 Task: Search one way flight ticket for 4 adults, 1 infant in seat and 1 infant on lap in premium economy from Anchorage: Merrill Field to New Bern: Coastal Carolina Regional Airport (was Craven County Regional) on 5-4-2023. Choice of flights is Sun country airlines. Number of bags: 5 checked bags. Price is upto 20000. Outbound departure time preference is 13:15.
Action: Mouse moved to (292, 253)
Screenshot: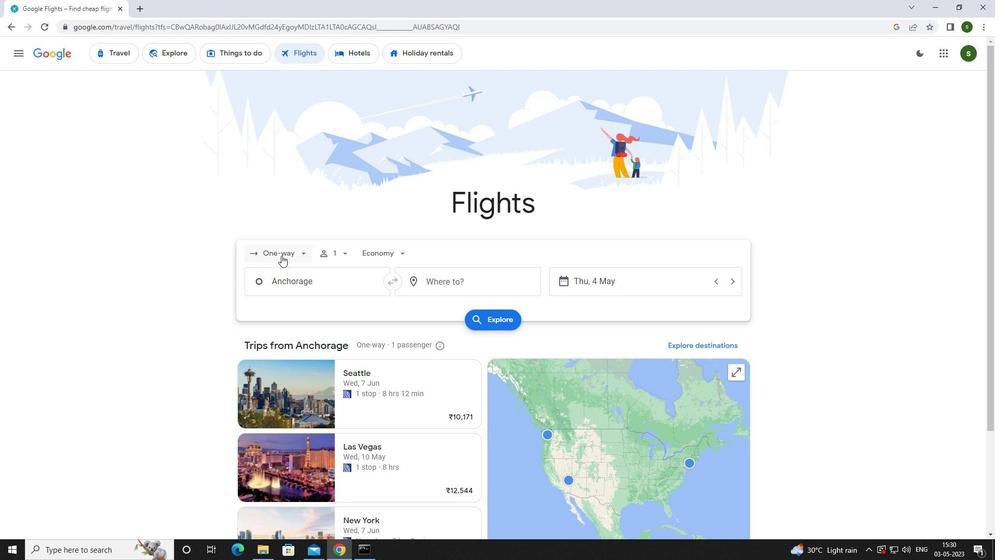 
Action: Mouse pressed left at (292, 253)
Screenshot: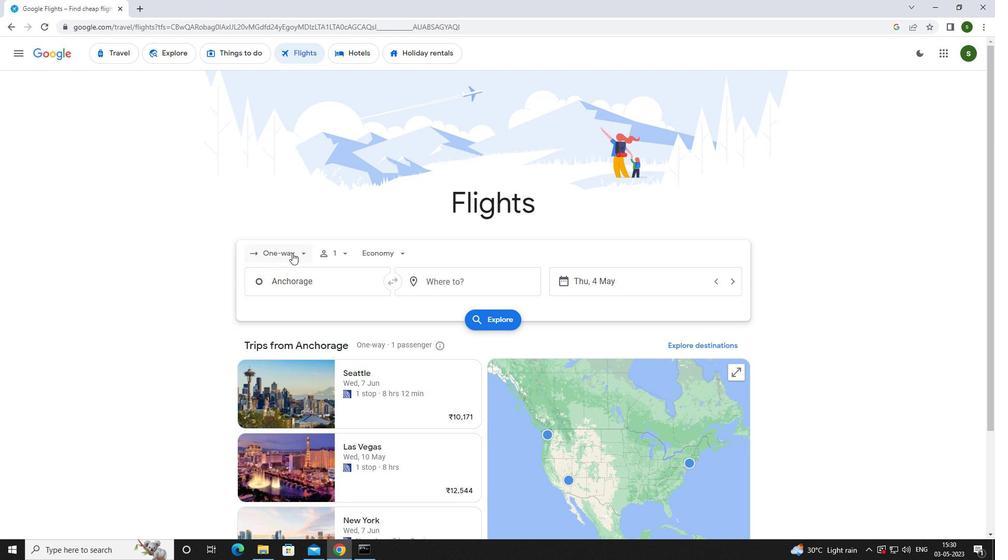 
Action: Mouse moved to (300, 252)
Screenshot: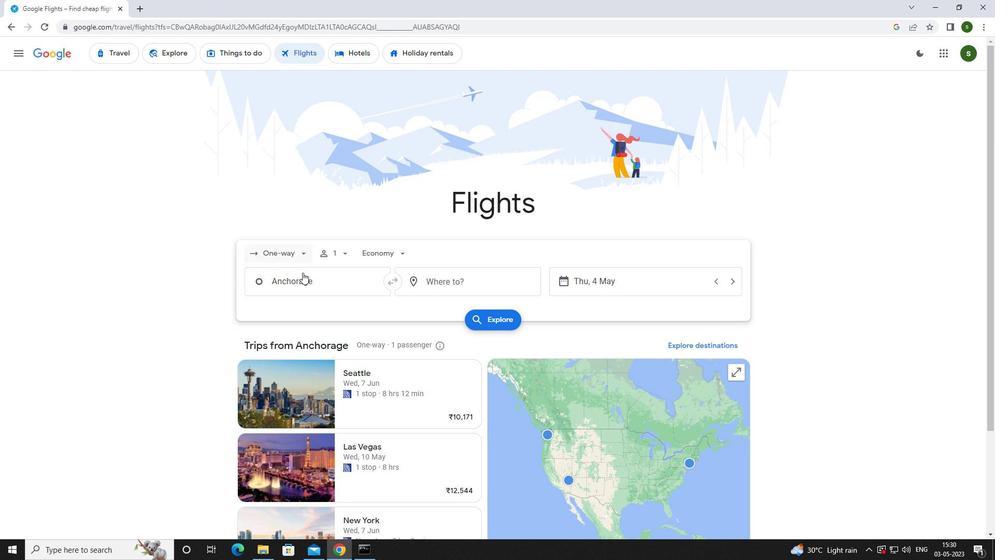 
Action: Mouse pressed left at (300, 252)
Screenshot: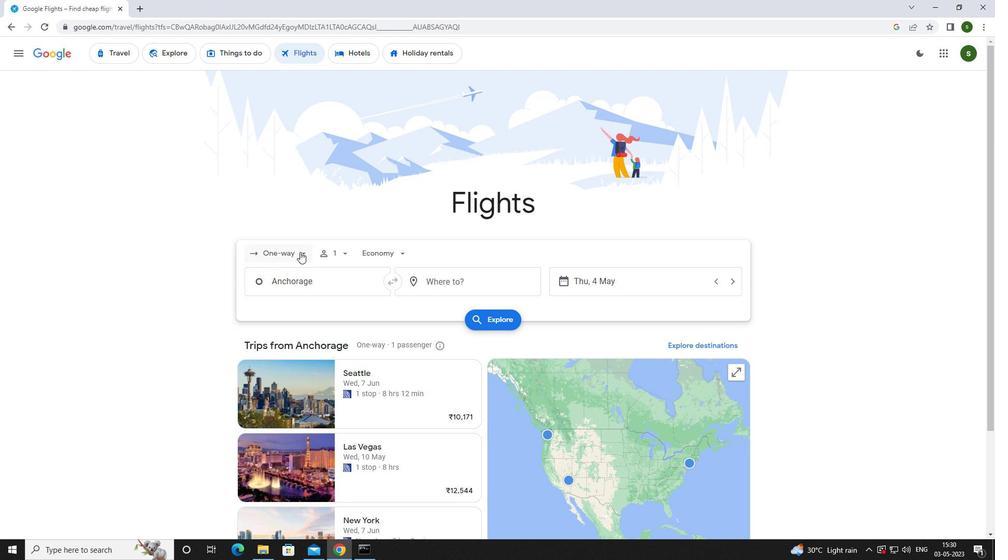 
Action: Mouse pressed left at (300, 252)
Screenshot: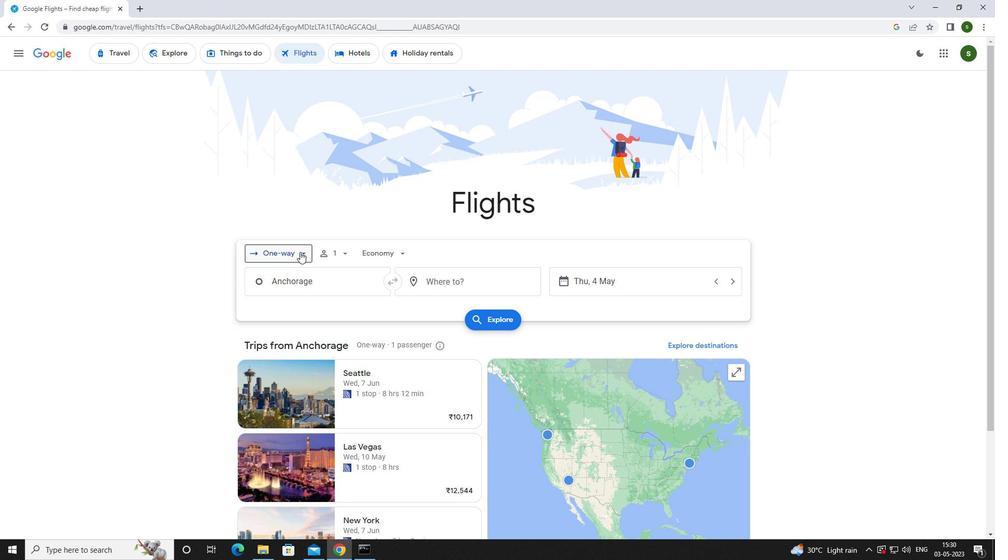 
Action: Mouse moved to (305, 299)
Screenshot: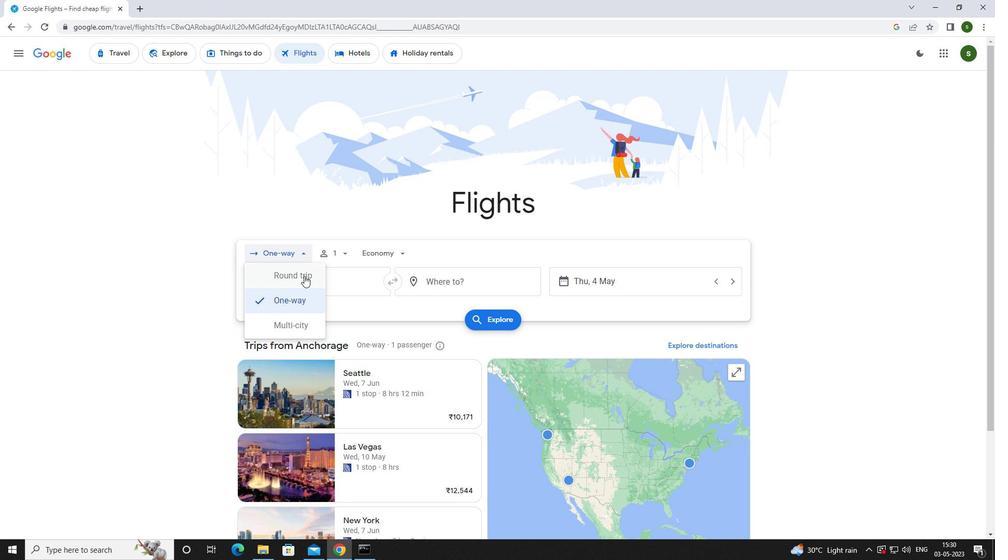 
Action: Mouse pressed left at (305, 299)
Screenshot: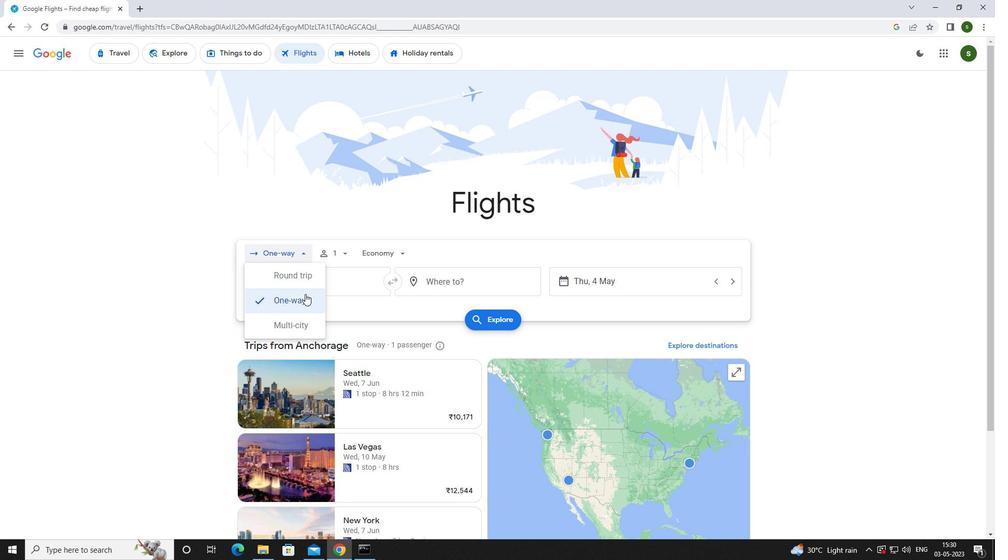 
Action: Mouse moved to (346, 255)
Screenshot: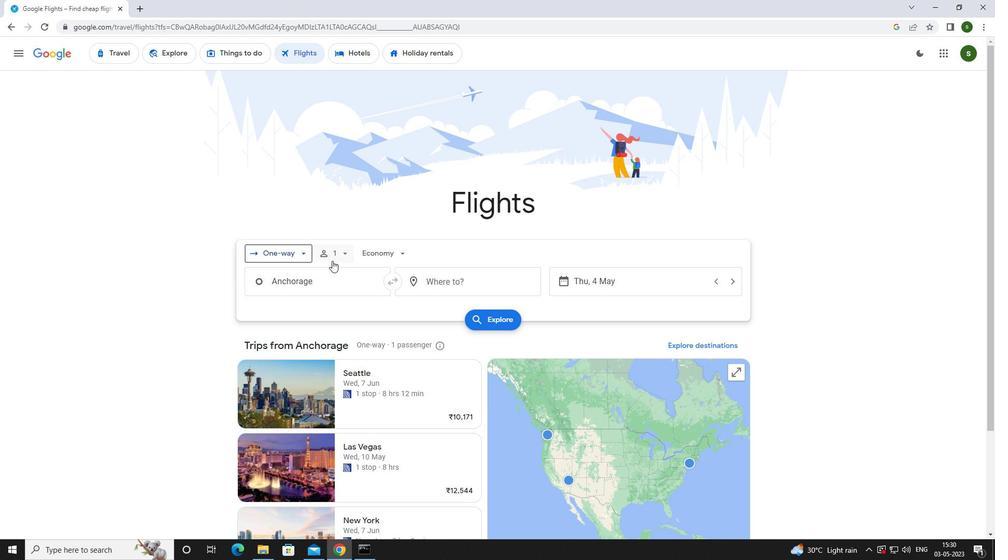 
Action: Mouse pressed left at (346, 255)
Screenshot: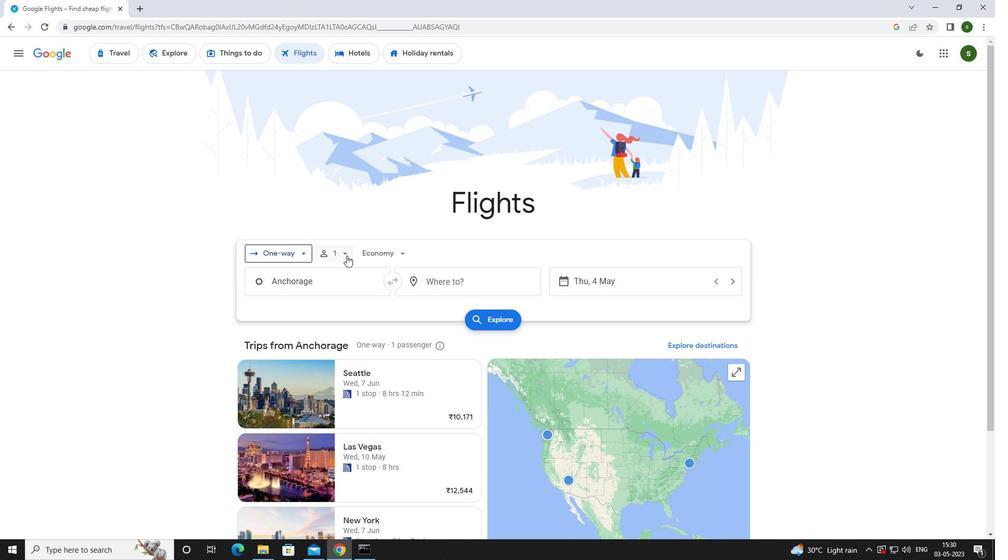 
Action: Mouse moved to (421, 279)
Screenshot: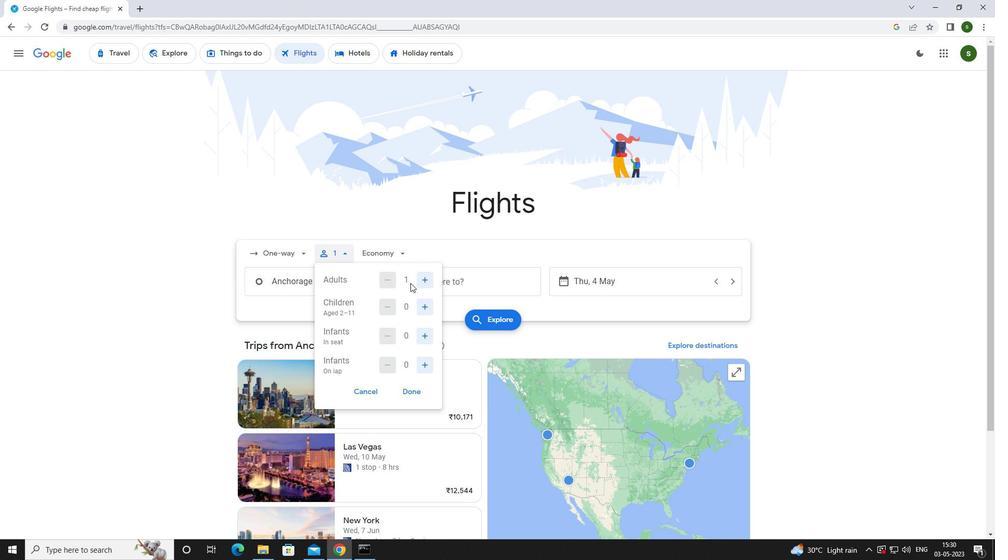 
Action: Mouse pressed left at (421, 279)
Screenshot: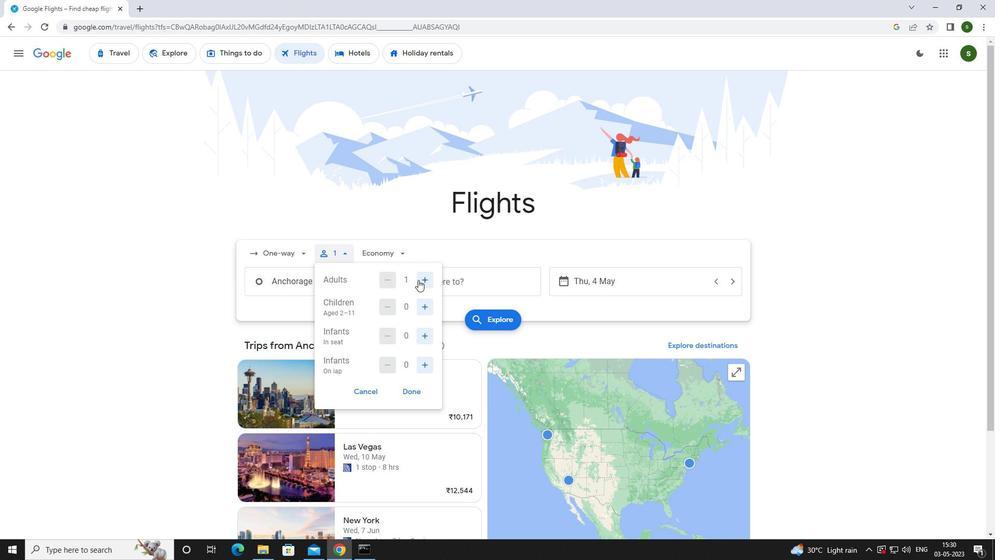 
Action: Mouse pressed left at (421, 279)
Screenshot: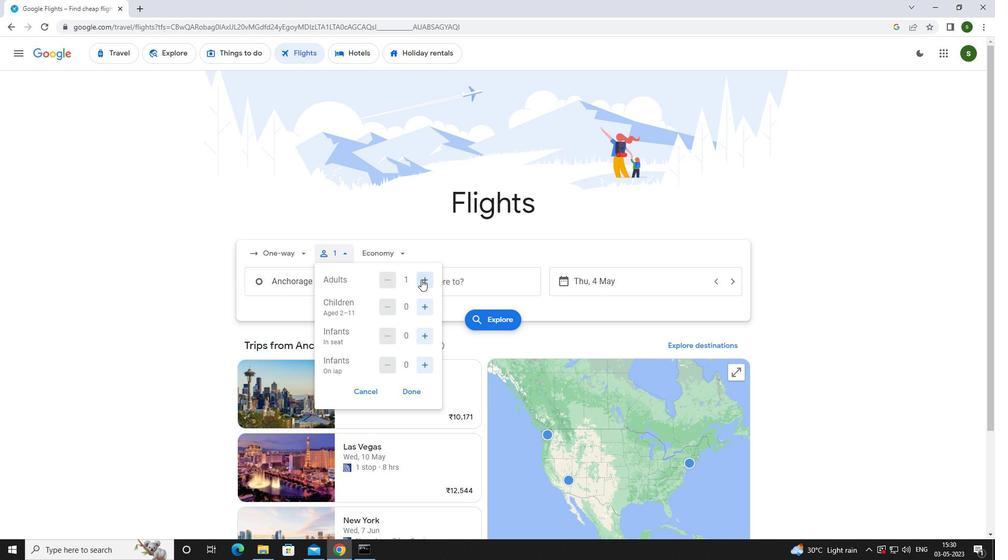 
Action: Mouse pressed left at (421, 279)
Screenshot: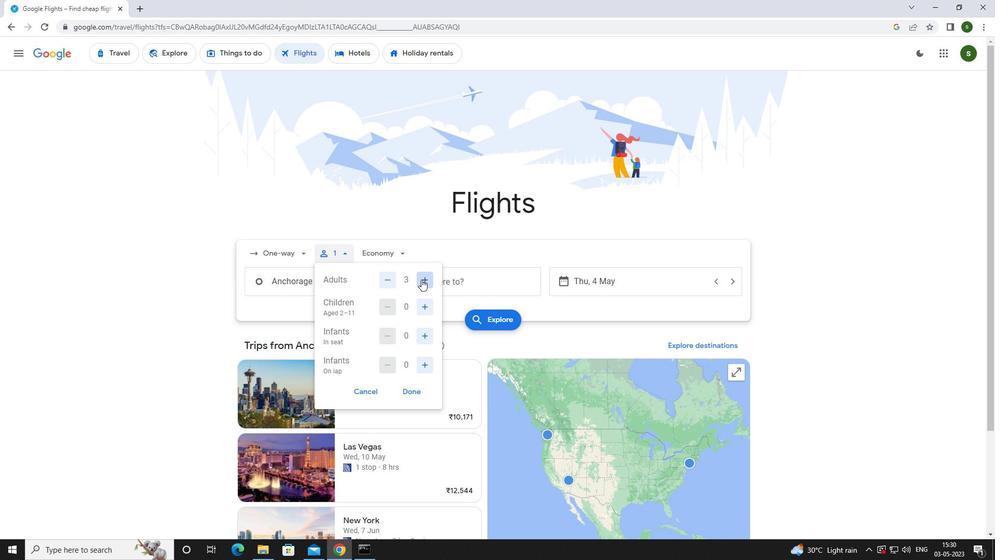 
Action: Mouse moved to (422, 335)
Screenshot: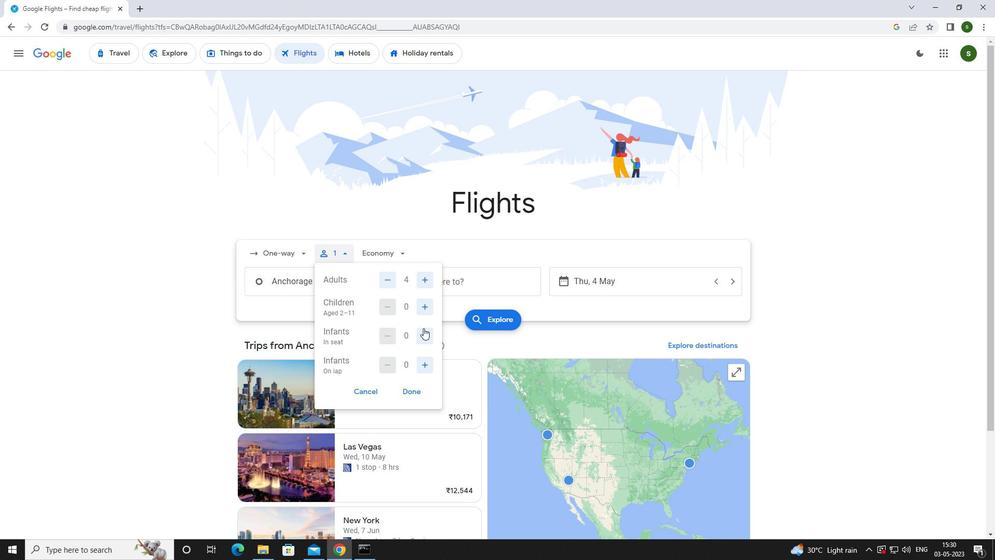 
Action: Mouse pressed left at (422, 335)
Screenshot: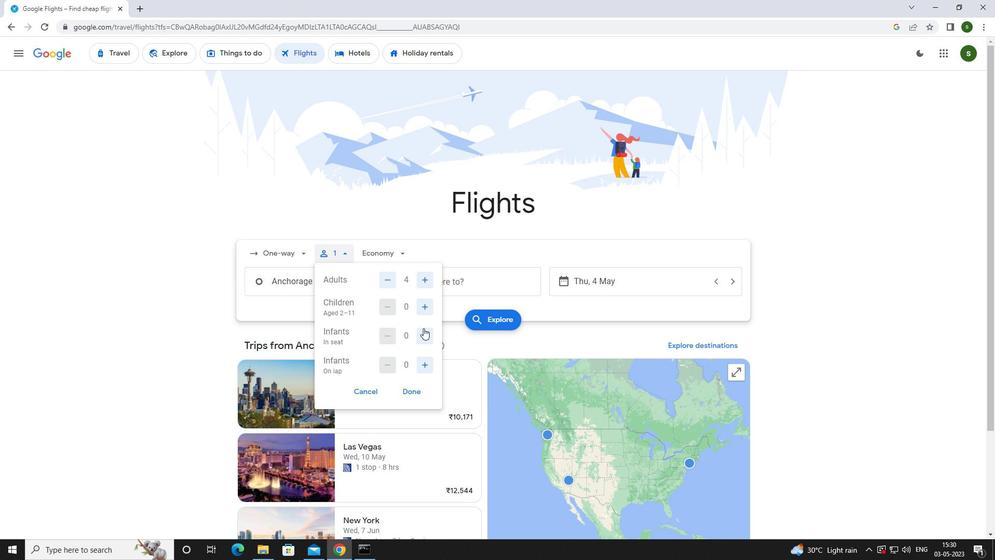 
Action: Mouse moved to (425, 360)
Screenshot: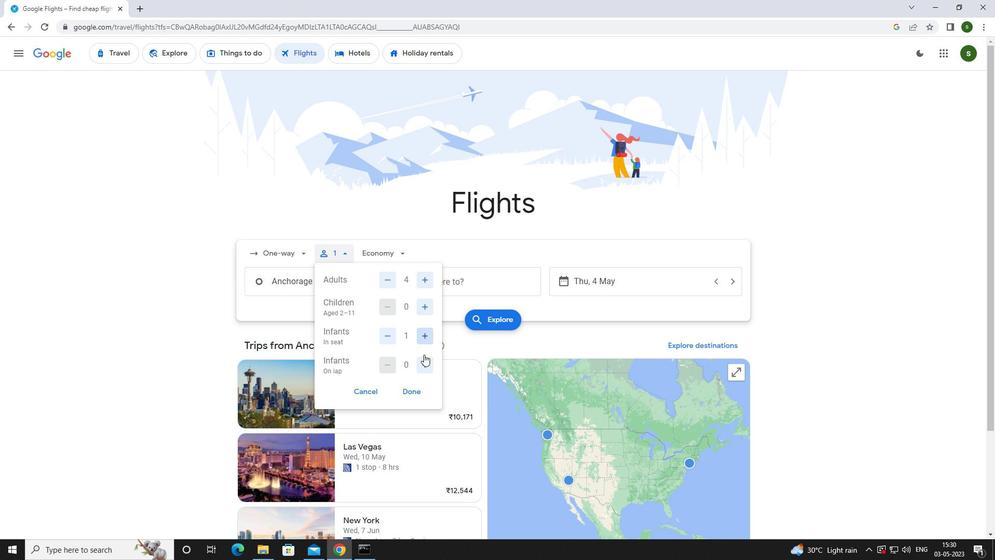 
Action: Mouse pressed left at (425, 360)
Screenshot: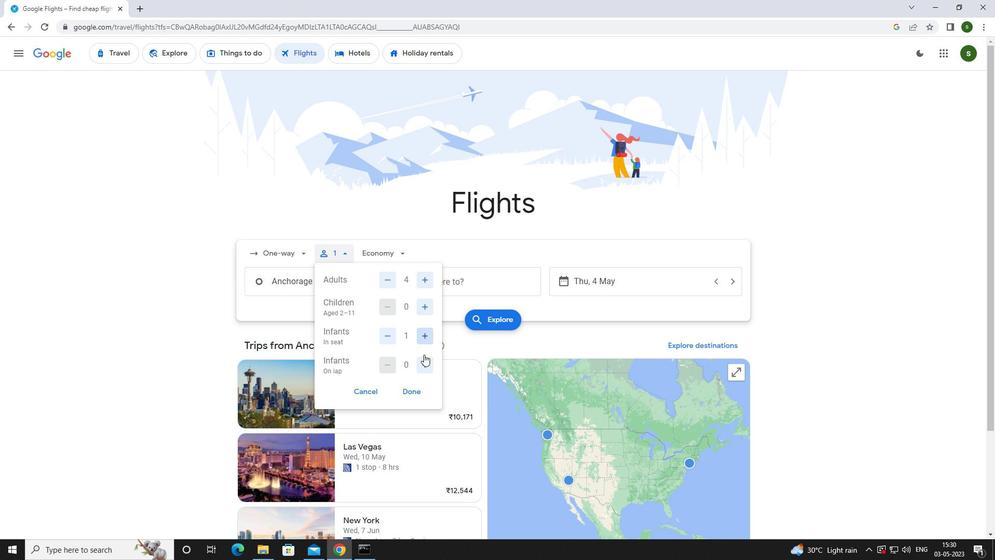 
Action: Mouse moved to (405, 254)
Screenshot: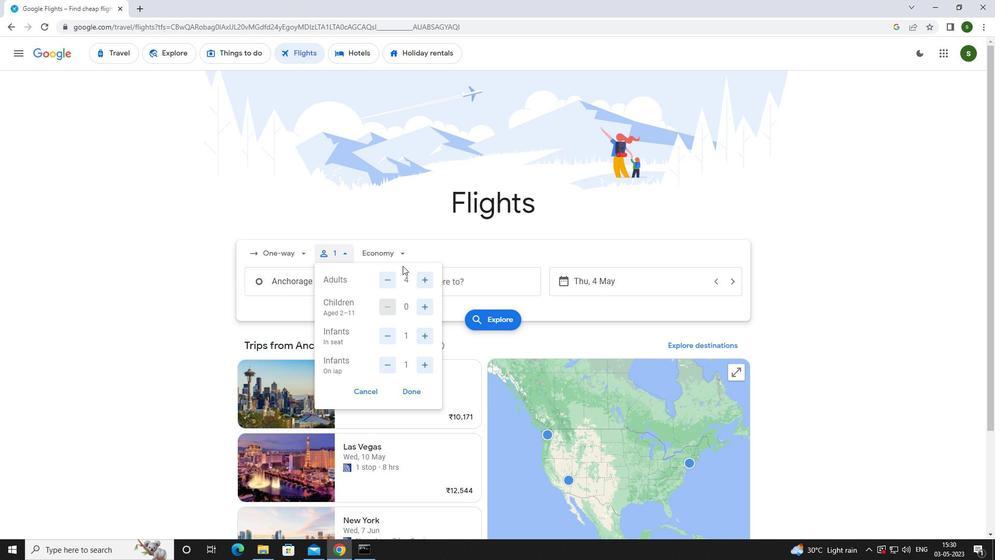 
Action: Mouse pressed left at (405, 254)
Screenshot: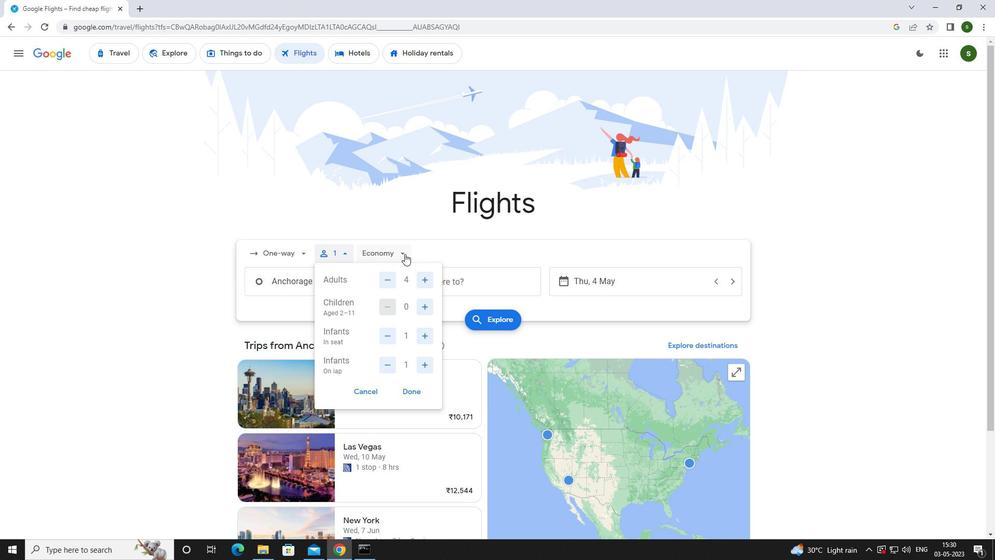 
Action: Mouse moved to (409, 294)
Screenshot: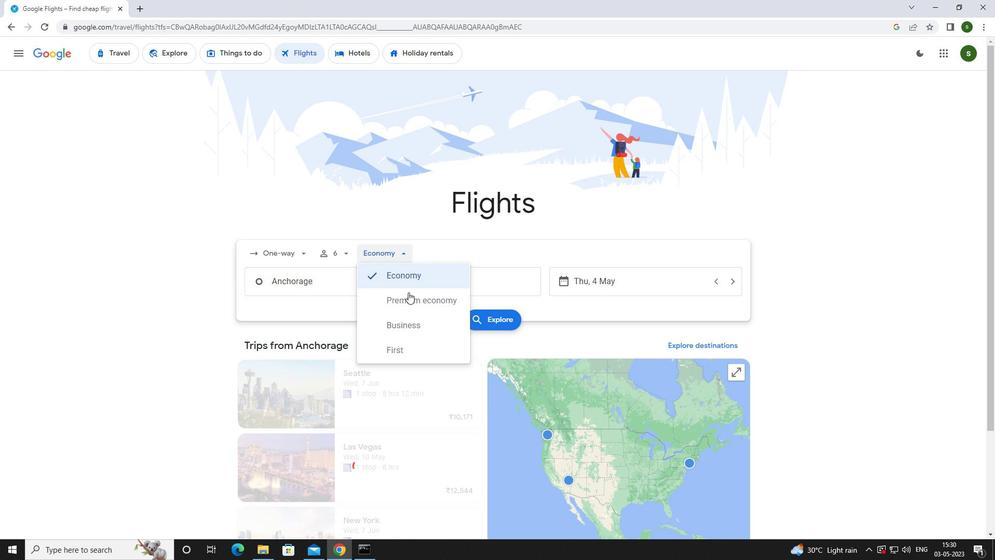
Action: Mouse pressed left at (409, 294)
Screenshot: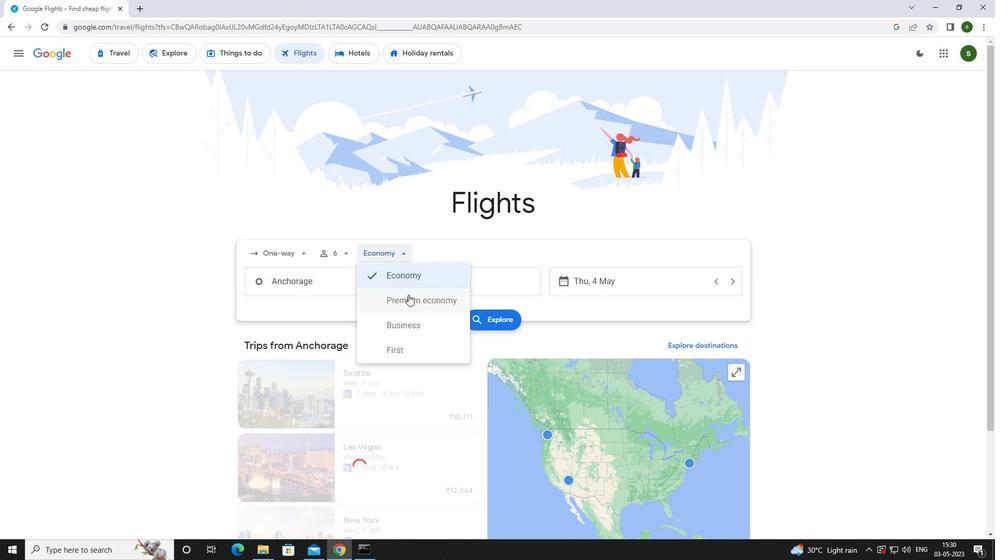 
Action: Mouse moved to (343, 289)
Screenshot: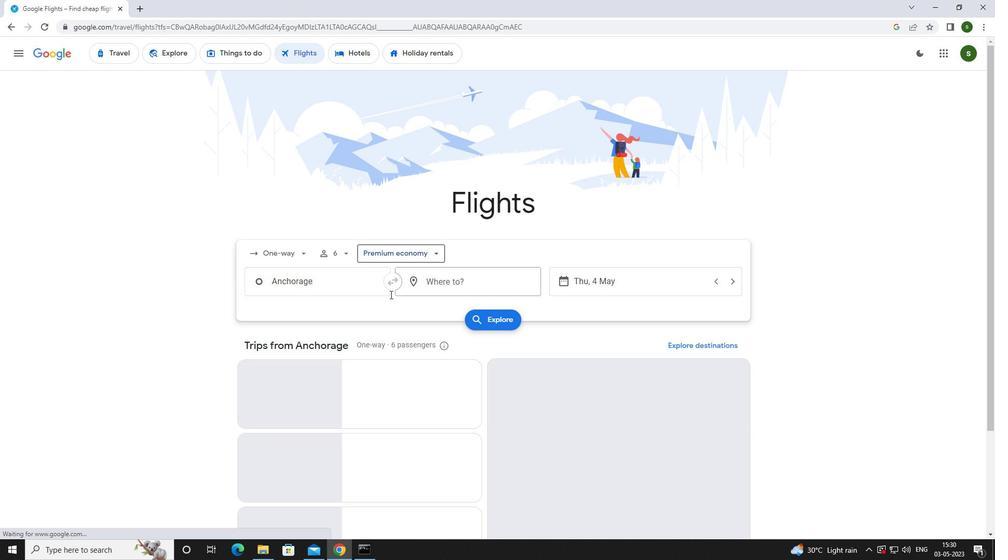 
Action: Mouse pressed left at (343, 289)
Screenshot: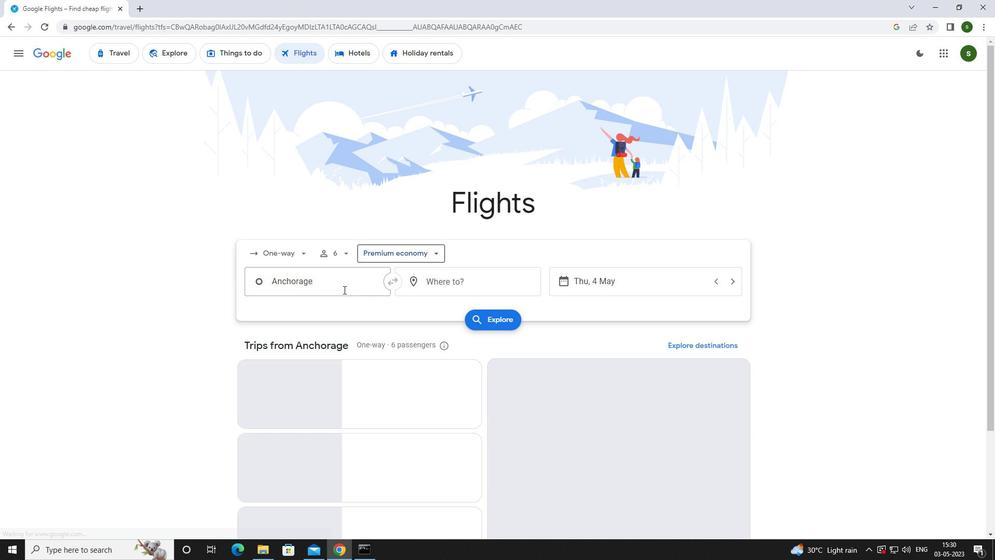 
Action: Mouse moved to (344, 288)
Screenshot: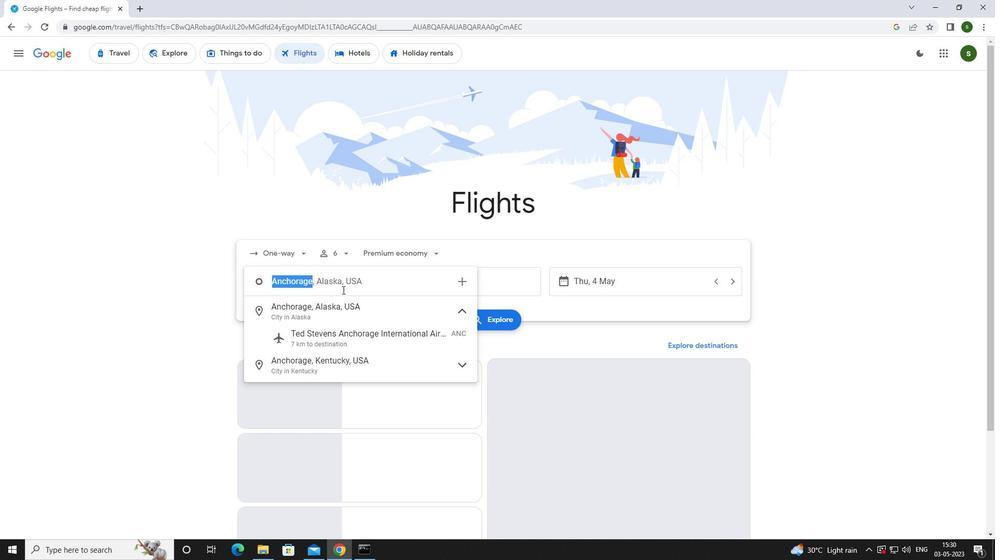 
Action: Key pressed <Key.caps_lock>a<Key.caps_lock>nchora<Key.enter>
Screenshot: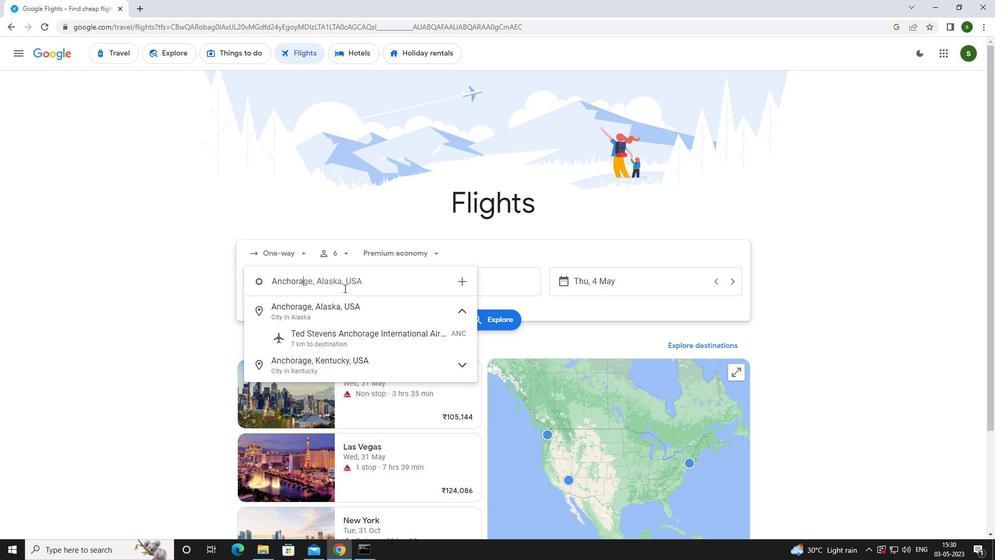 
Action: Mouse moved to (451, 281)
Screenshot: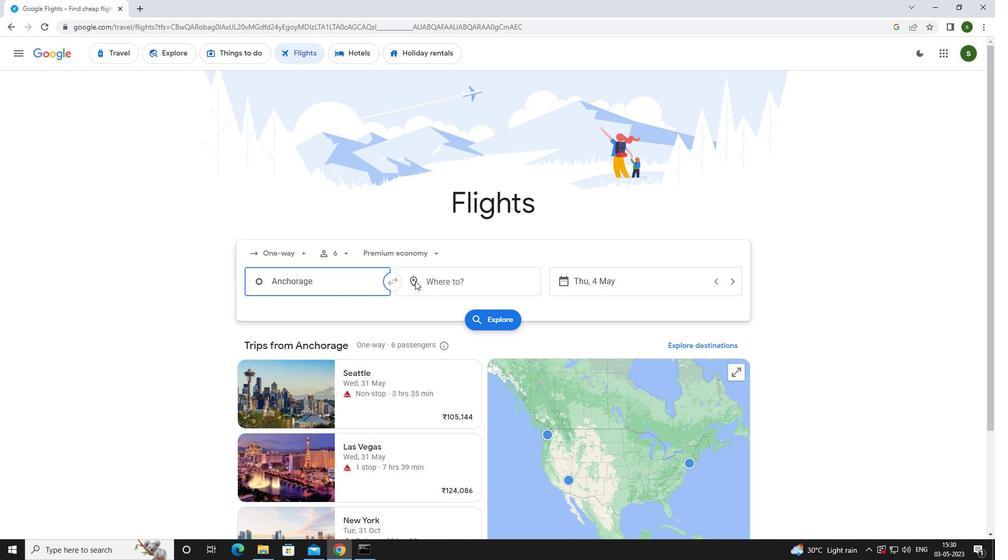 
Action: Mouse pressed left at (451, 281)
Screenshot: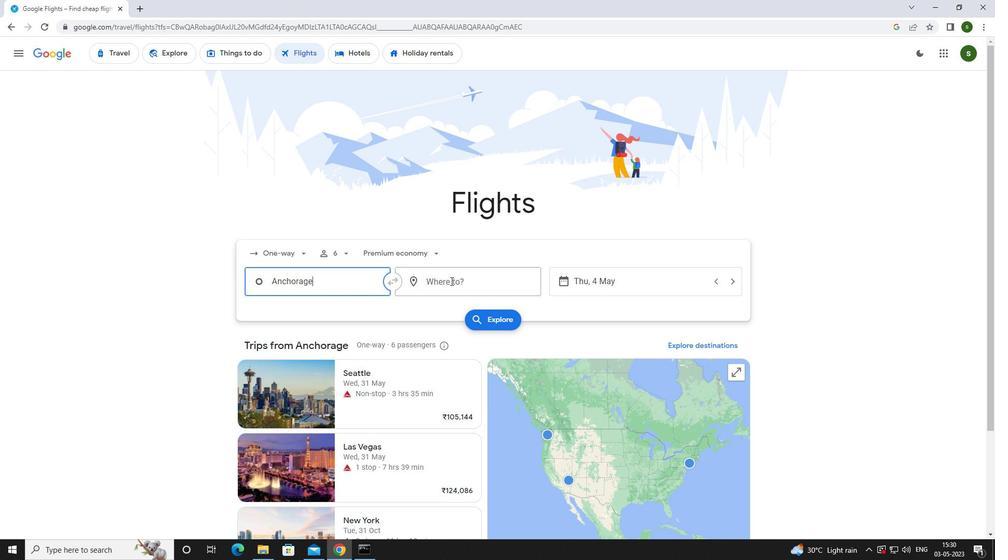 
Action: Mouse moved to (452, 281)
Screenshot: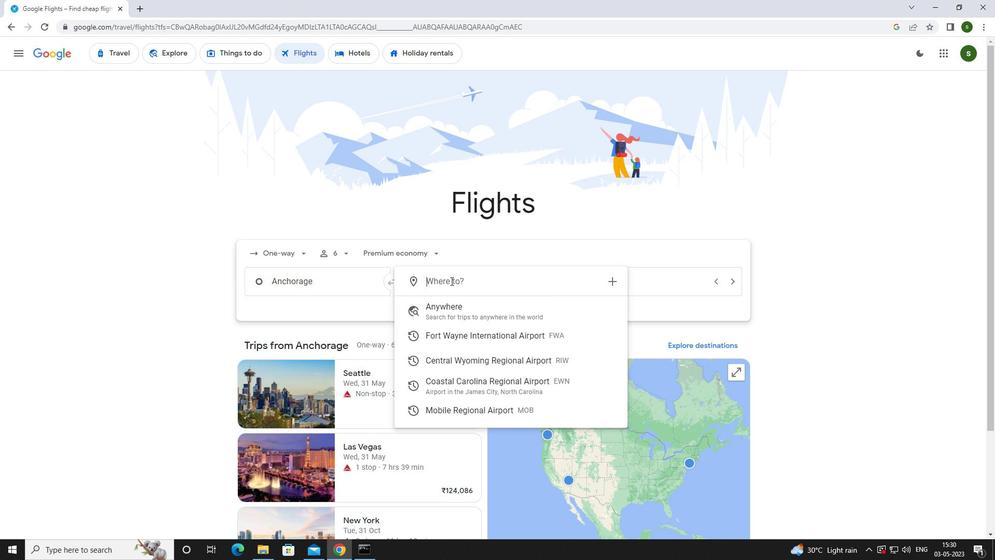 
Action: Key pressed <Key.caps_lock>c<Key.caps_lock>oastal
Screenshot: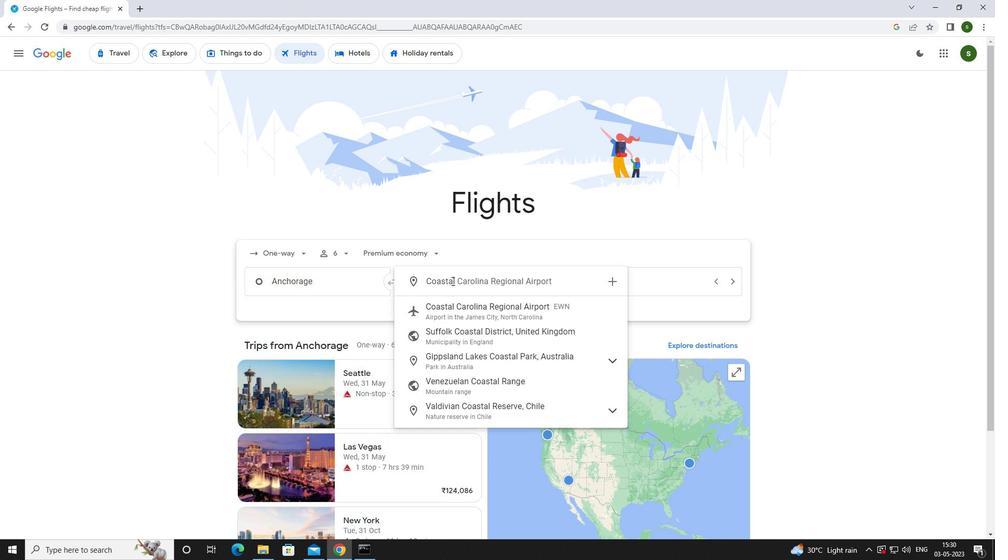 
Action: Mouse moved to (452, 313)
Screenshot: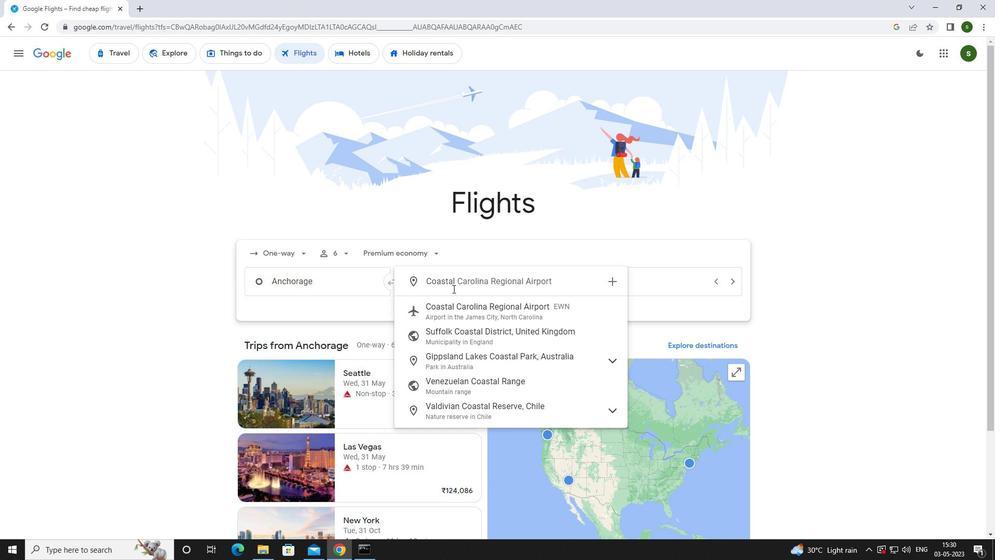 
Action: Mouse pressed left at (452, 313)
Screenshot: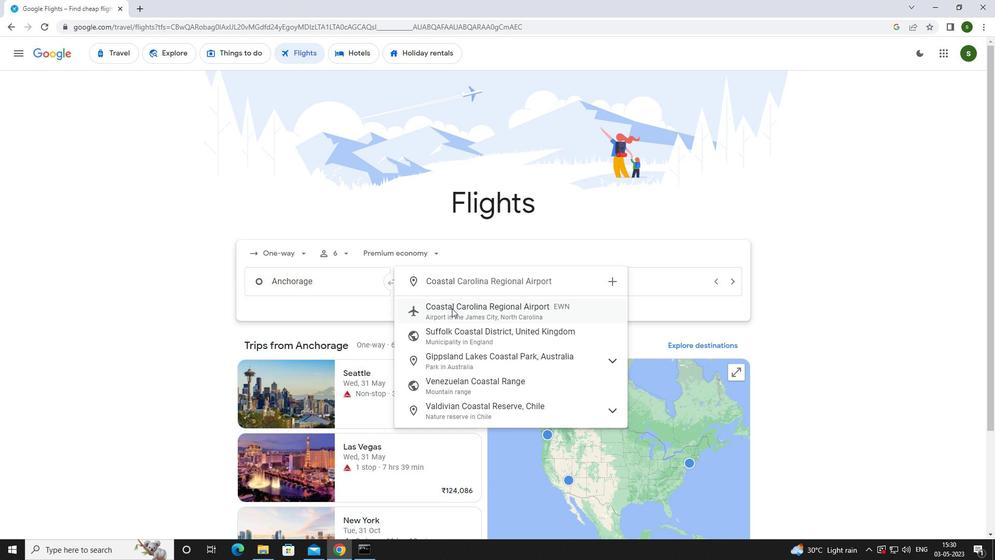 
Action: Mouse moved to (628, 280)
Screenshot: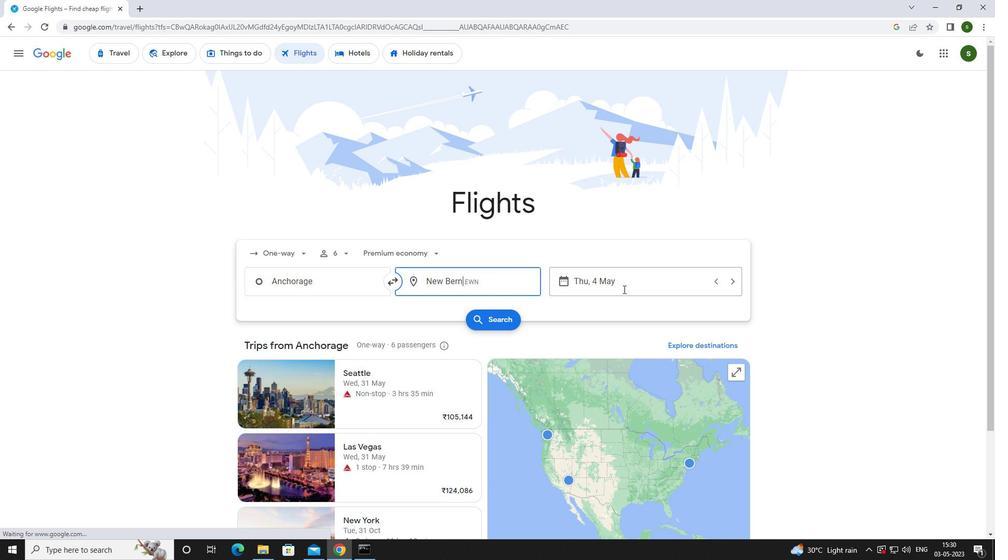 
Action: Mouse pressed left at (628, 280)
Screenshot: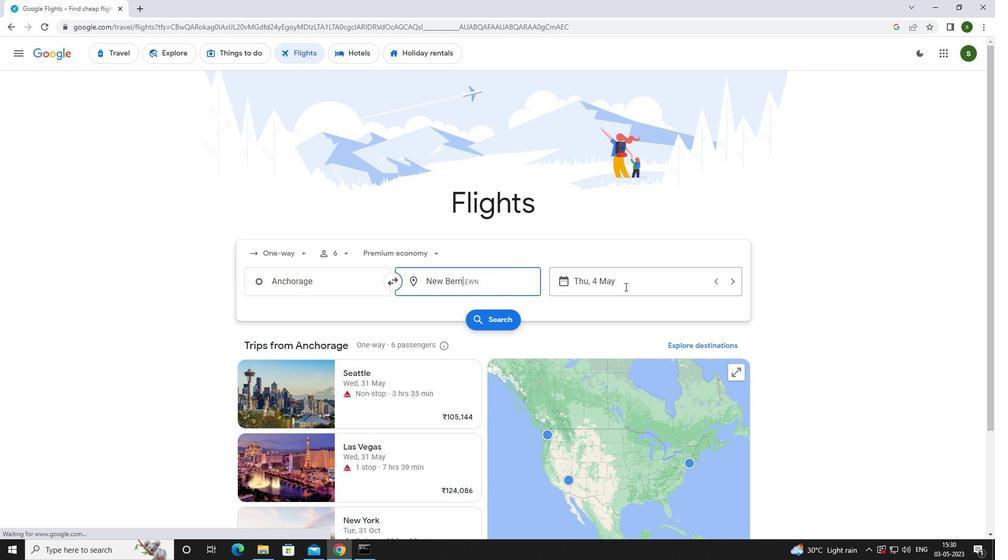 
Action: Mouse moved to (474, 355)
Screenshot: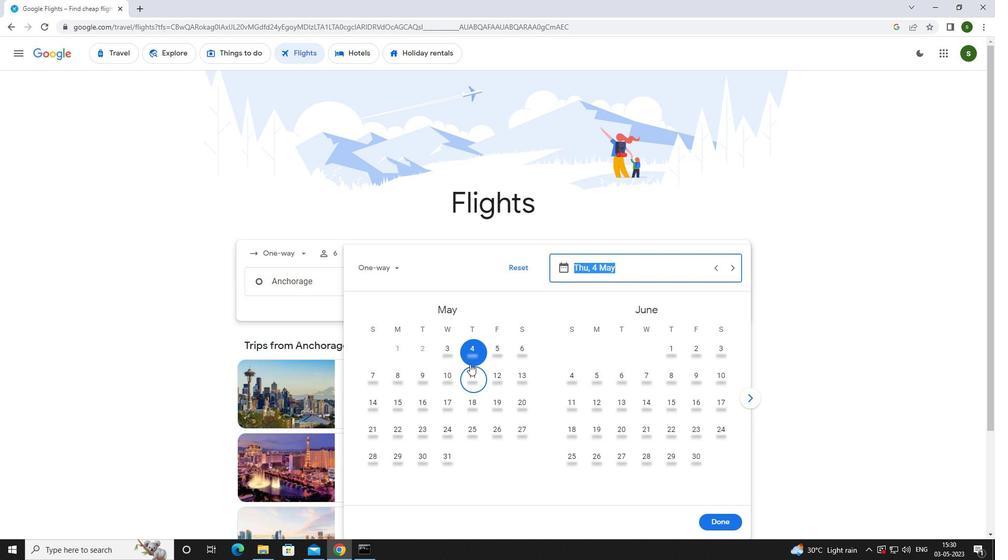 
Action: Mouse pressed left at (474, 355)
Screenshot: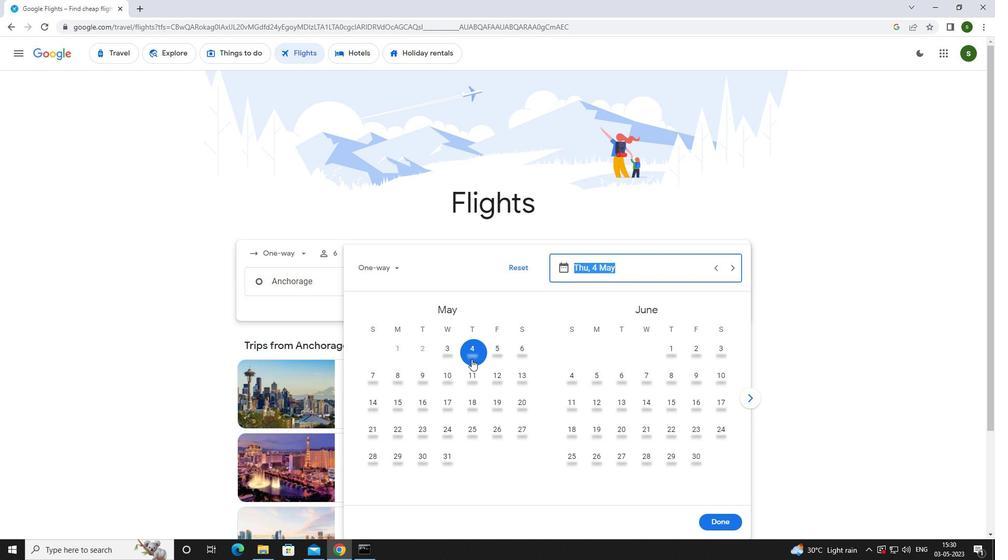 
Action: Mouse moved to (725, 523)
Screenshot: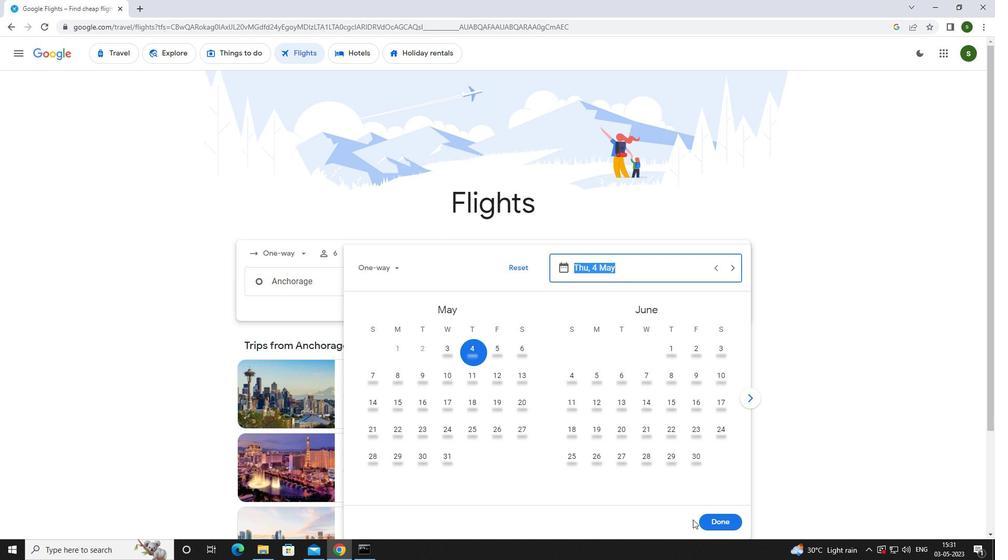 
Action: Mouse pressed left at (725, 523)
Screenshot: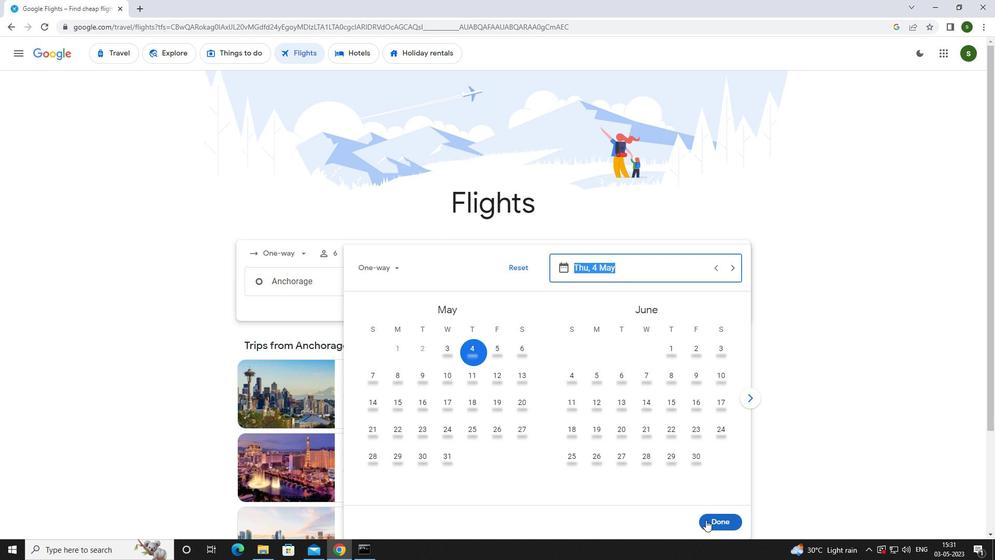
Action: Mouse moved to (483, 309)
Screenshot: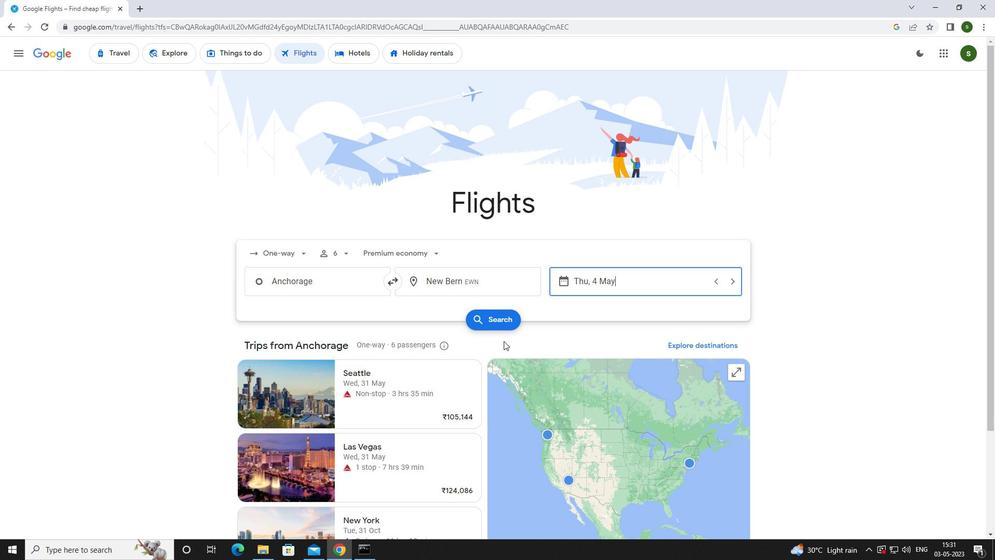 
Action: Mouse pressed left at (483, 309)
Screenshot: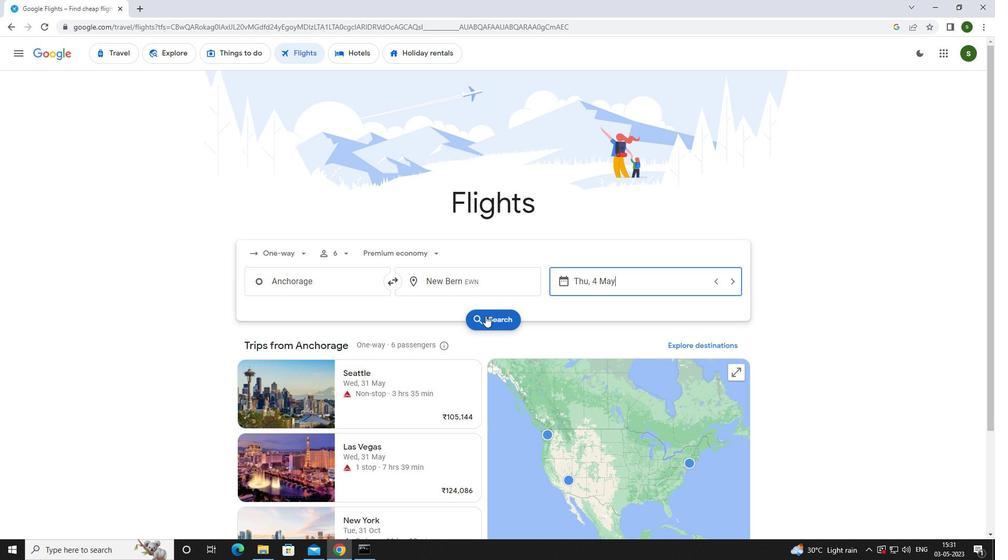 
Action: Mouse moved to (271, 146)
Screenshot: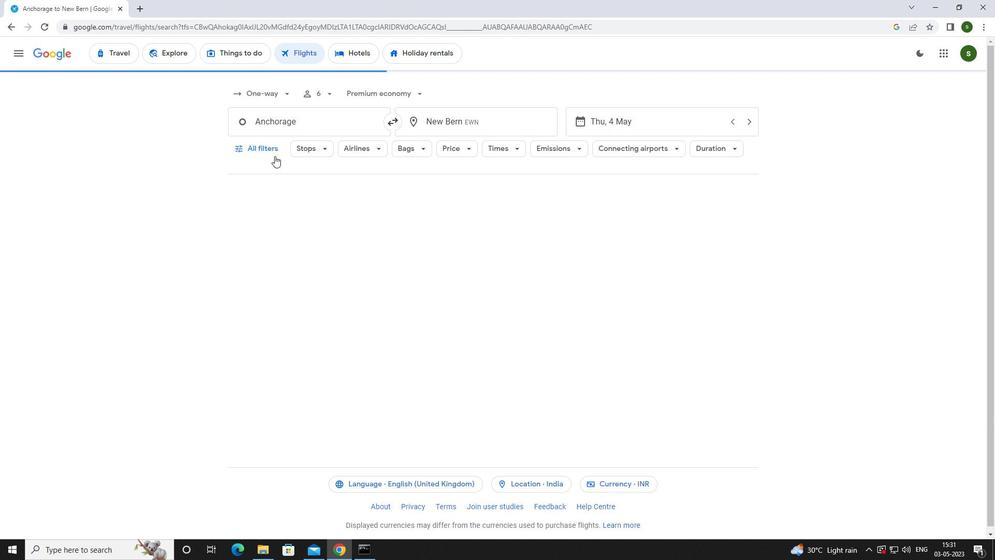 
Action: Mouse pressed left at (271, 146)
Screenshot: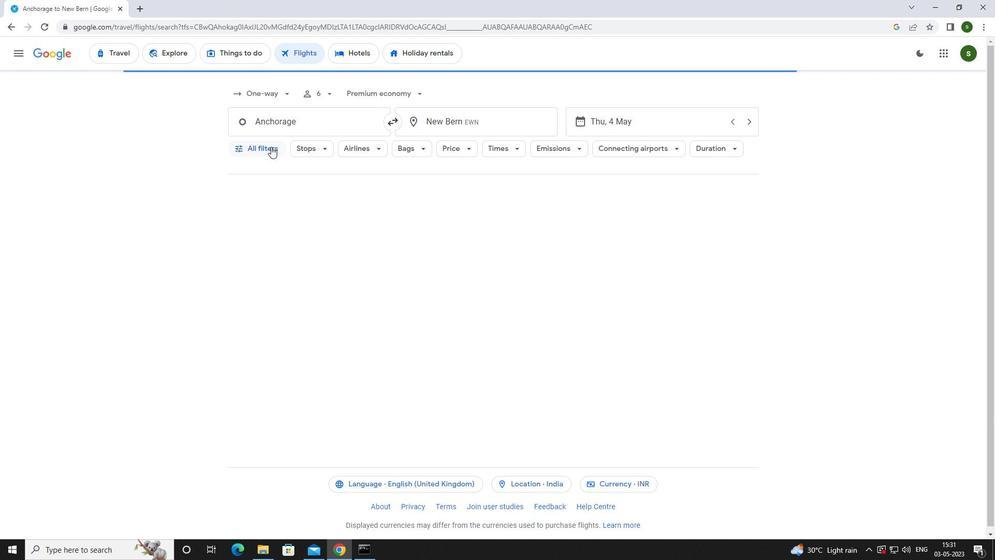 
Action: Mouse moved to (391, 367)
Screenshot: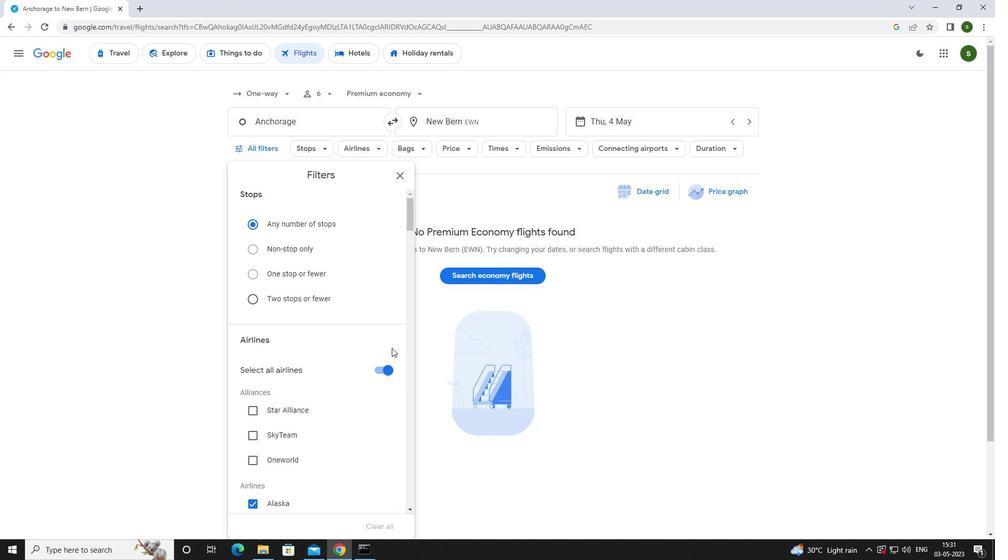 
Action: Mouse pressed left at (391, 367)
Screenshot: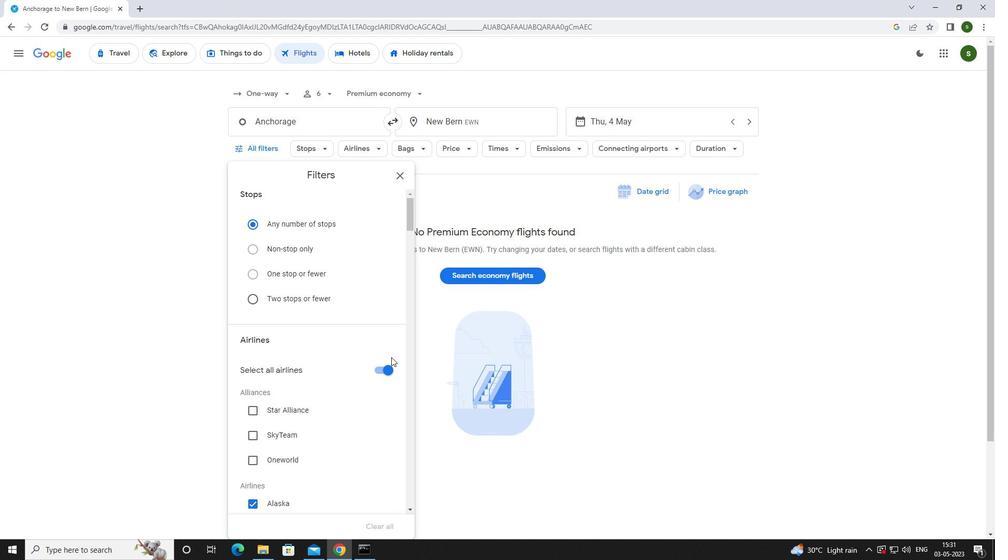 
Action: Mouse moved to (370, 329)
Screenshot: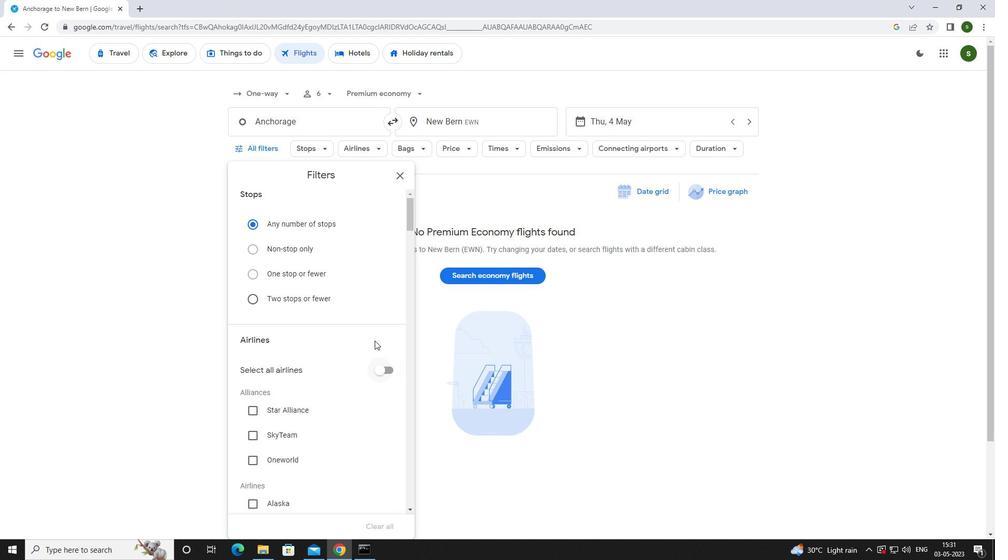 
Action: Mouse scrolled (370, 329) with delta (0, 0)
Screenshot: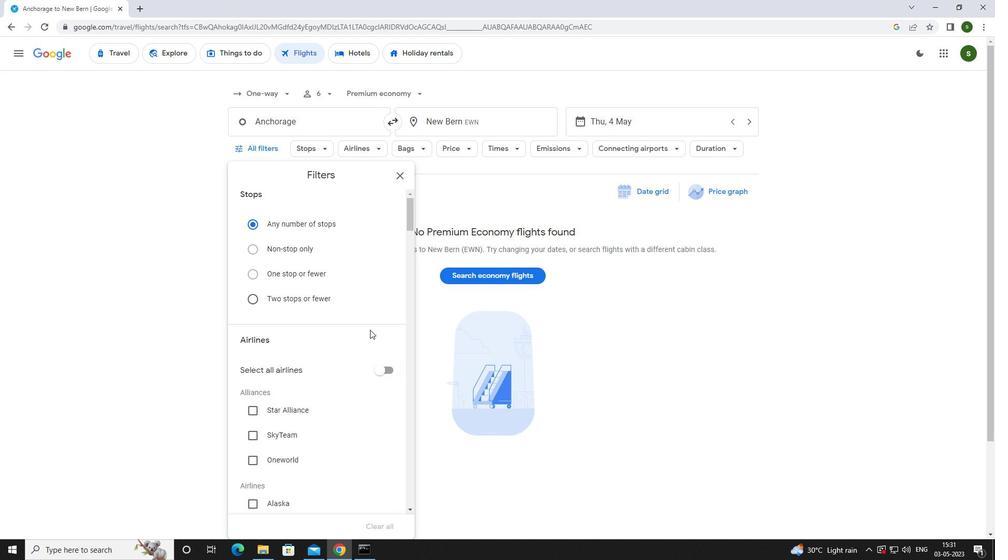 
Action: Mouse scrolled (370, 329) with delta (0, 0)
Screenshot: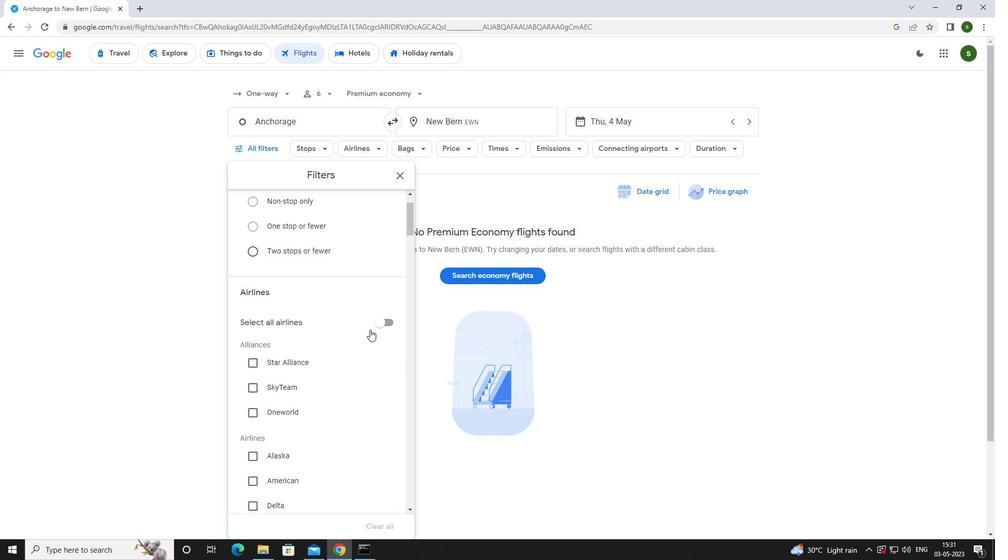 
Action: Mouse scrolled (370, 329) with delta (0, 0)
Screenshot: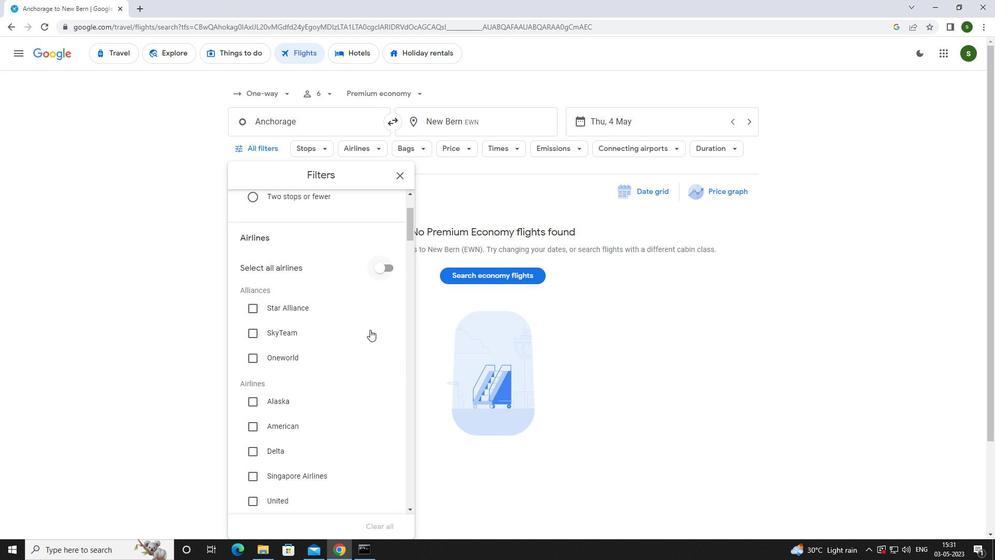 
Action: Mouse scrolled (370, 329) with delta (0, 0)
Screenshot: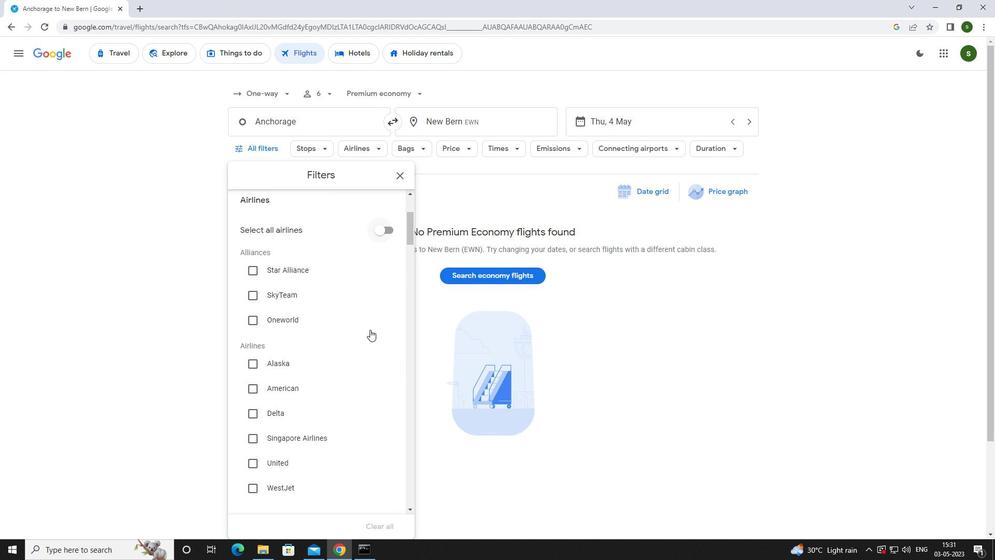 
Action: Mouse moved to (369, 329)
Screenshot: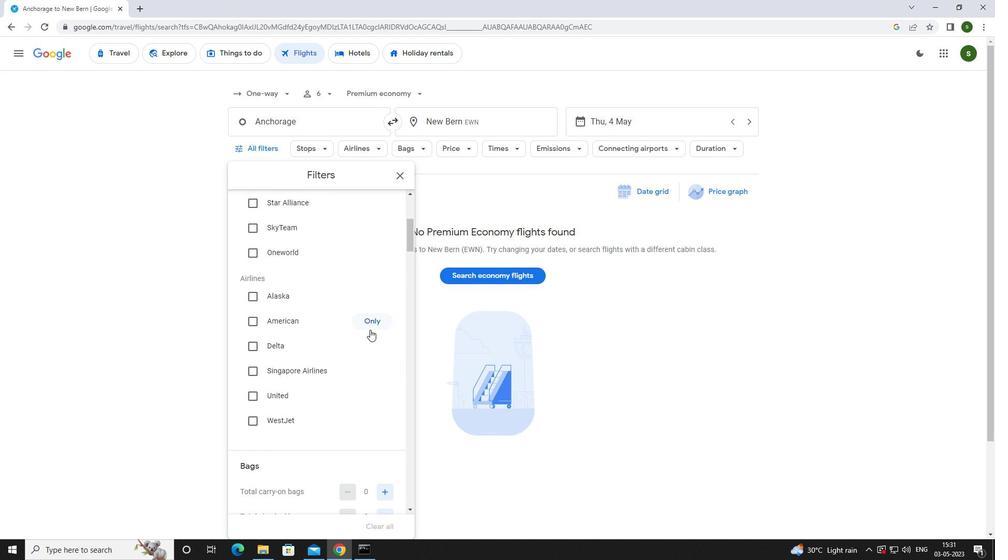 
Action: Mouse scrolled (369, 328) with delta (0, 0)
Screenshot: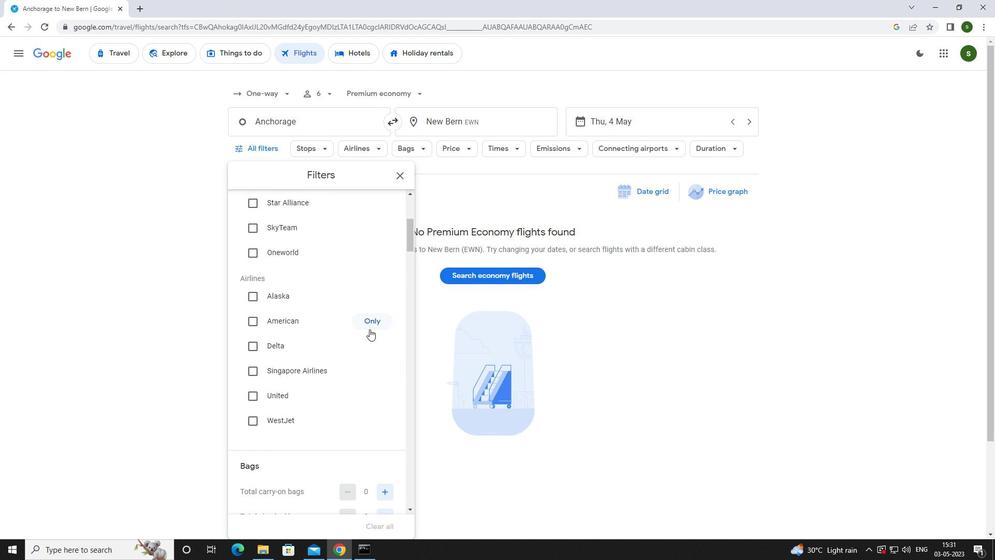 
Action: Mouse scrolled (369, 328) with delta (0, 0)
Screenshot: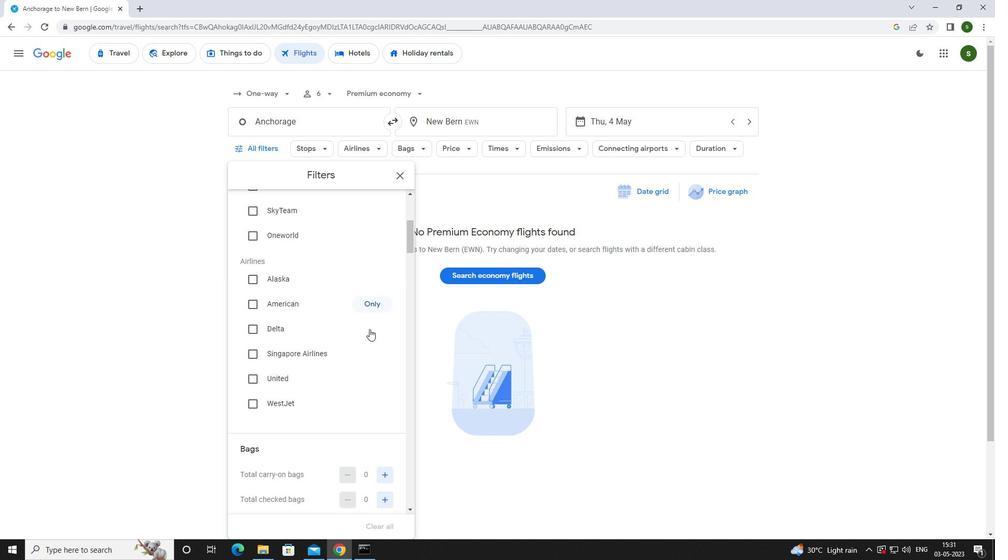 
Action: Mouse scrolled (369, 328) with delta (0, 0)
Screenshot: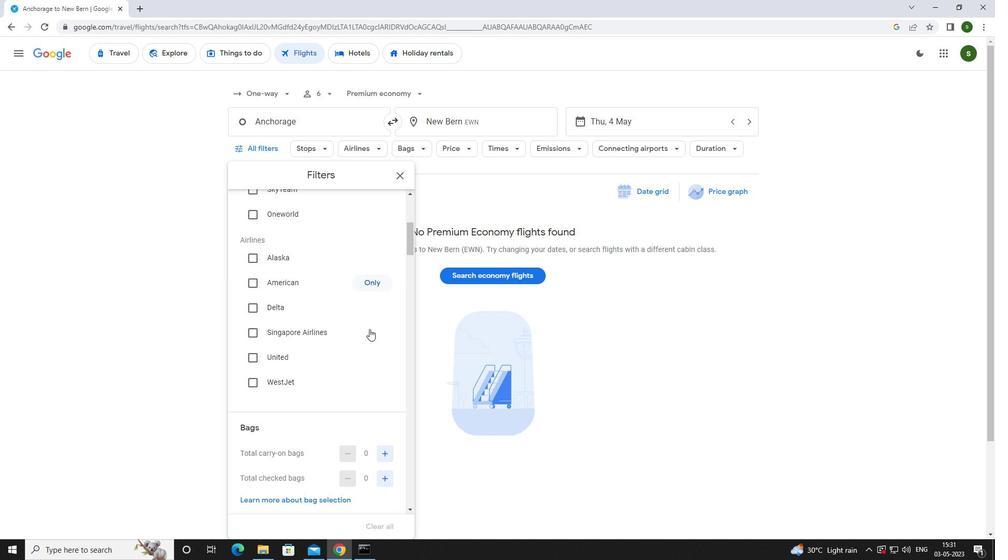 
Action: Mouse moved to (387, 362)
Screenshot: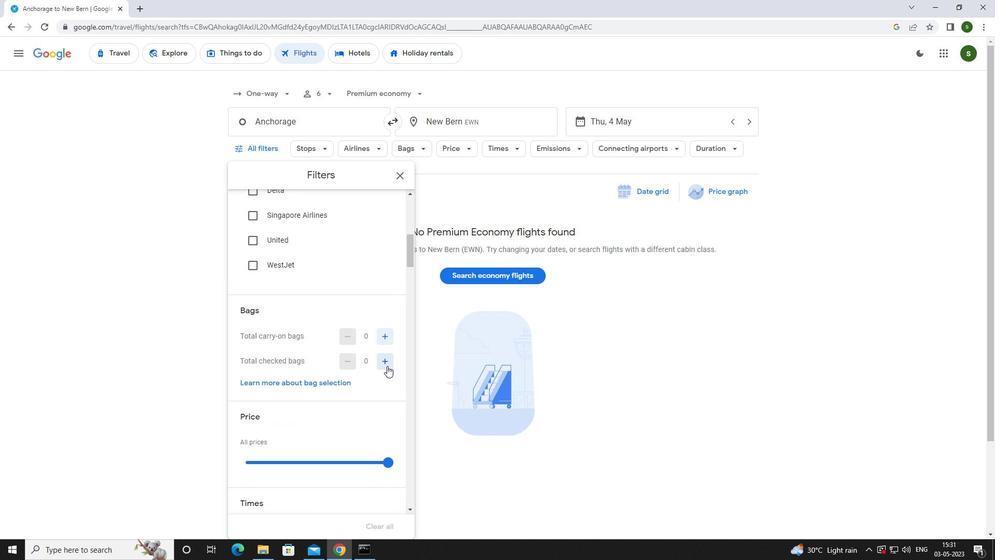 
Action: Mouse pressed left at (387, 362)
Screenshot: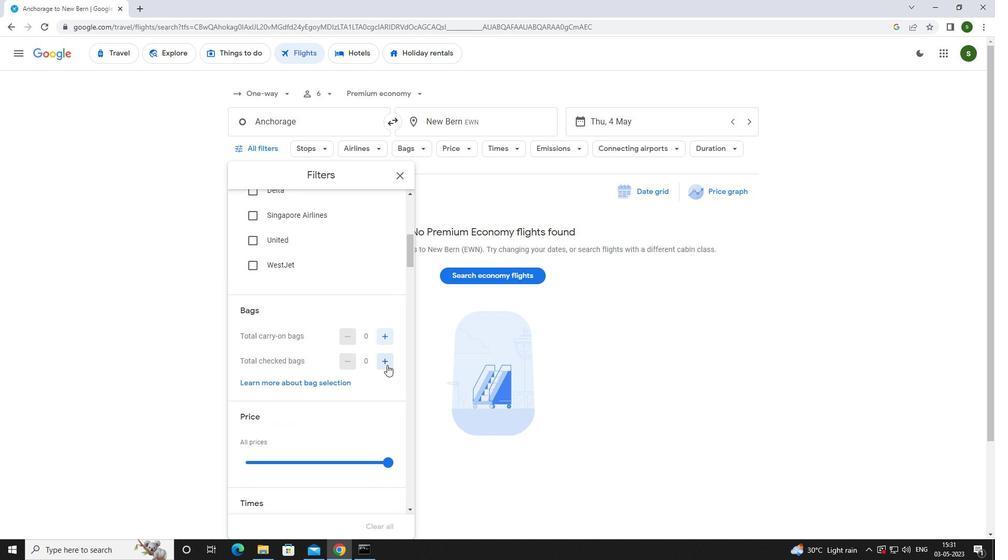 
Action: Mouse pressed left at (387, 362)
Screenshot: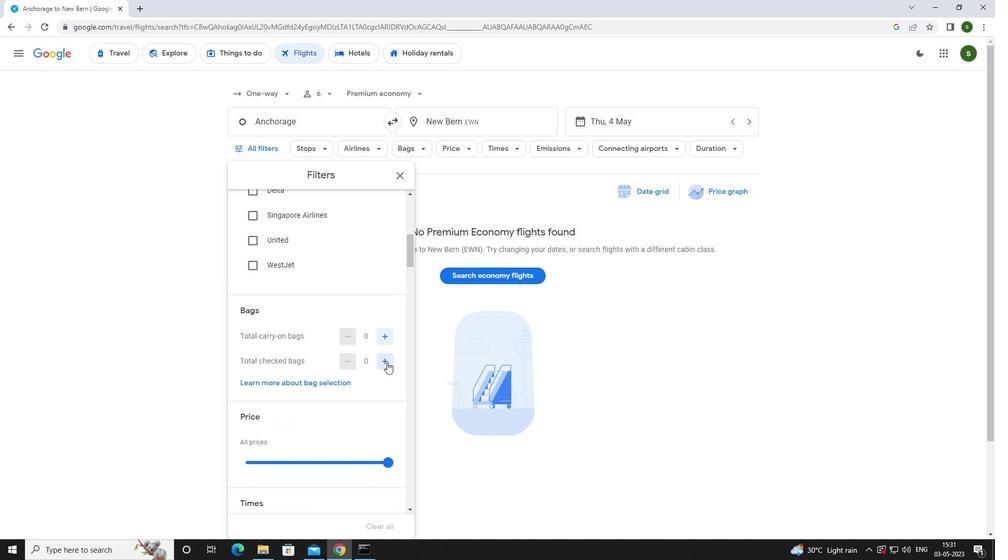 
Action: Mouse pressed left at (387, 362)
Screenshot: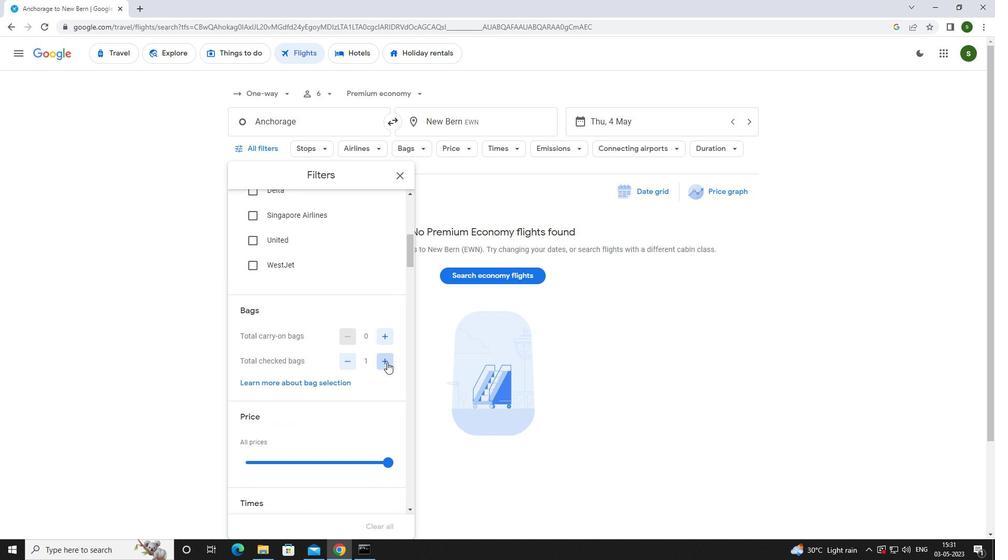 
Action: Mouse pressed left at (387, 362)
Screenshot: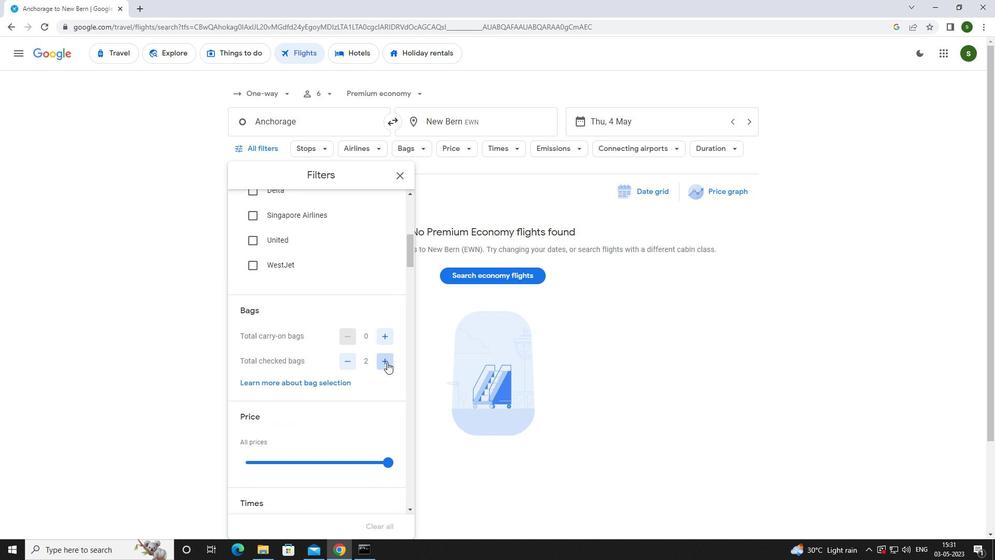 
Action: Mouse pressed left at (387, 362)
Screenshot: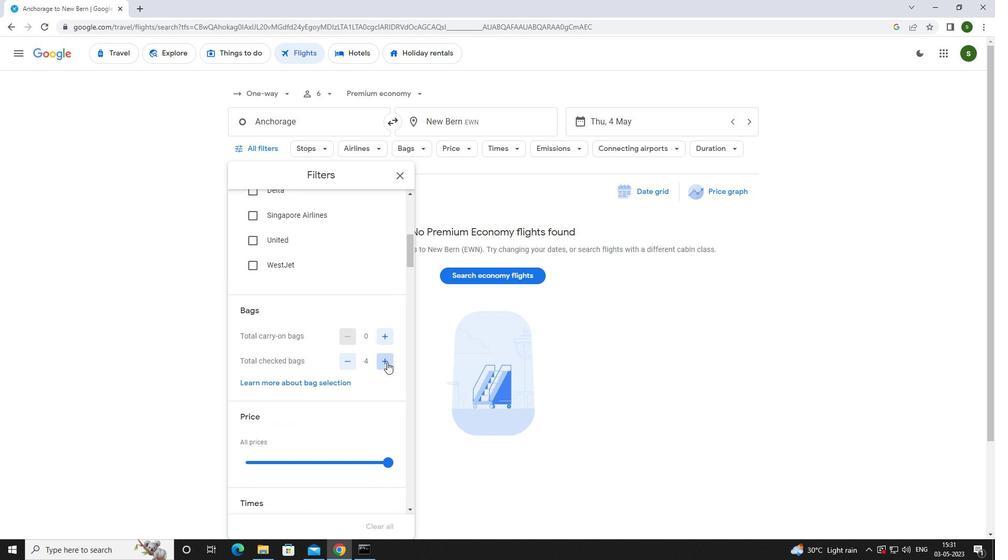 
Action: Mouse moved to (386, 362)
Screenshot: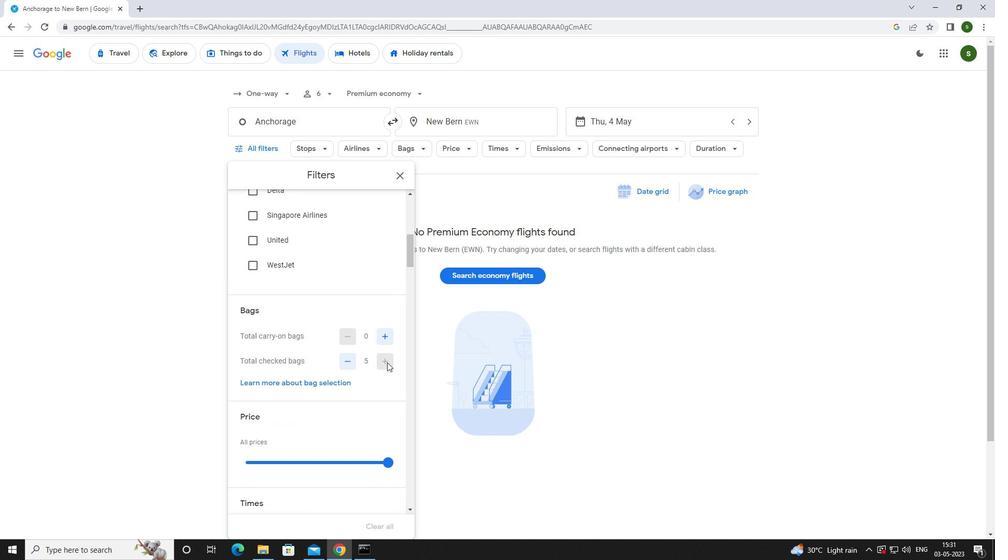 
Action: Mouse scrolled (386, 362) with delta (0, 0)
Screenshot: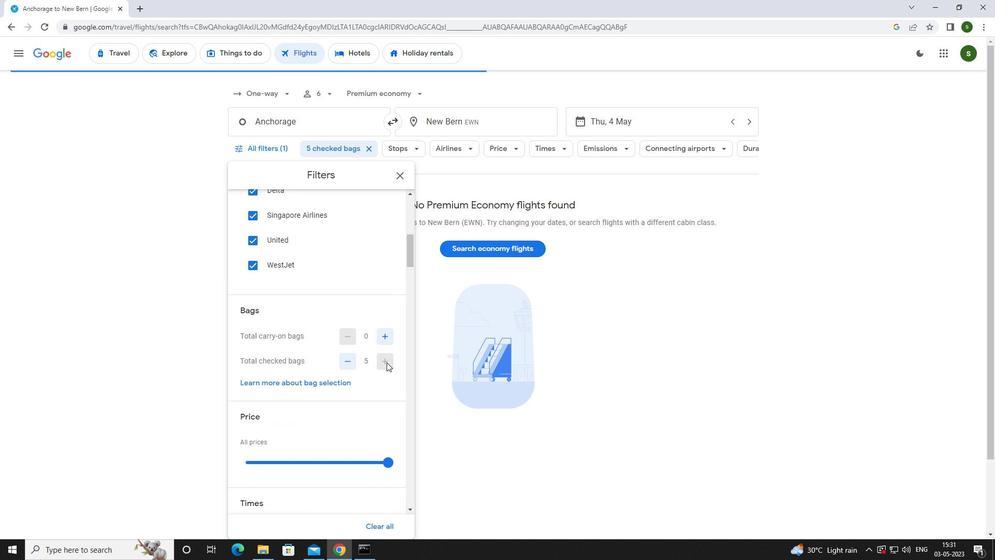 
Action: Mouse scrolled (386, 362) with delta (0, 0)
Screenshot: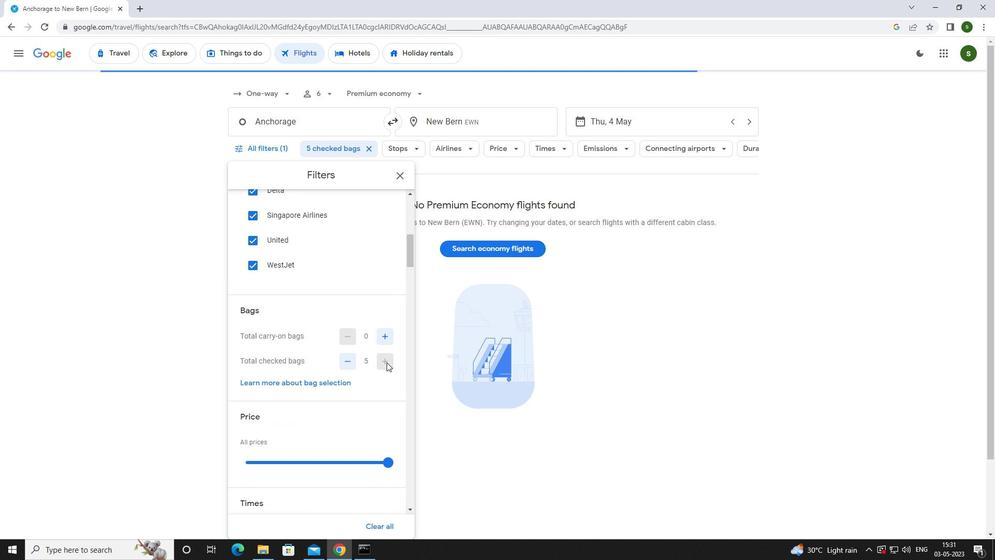 
Action: Mouse moved to (386, 362)
Screenshot: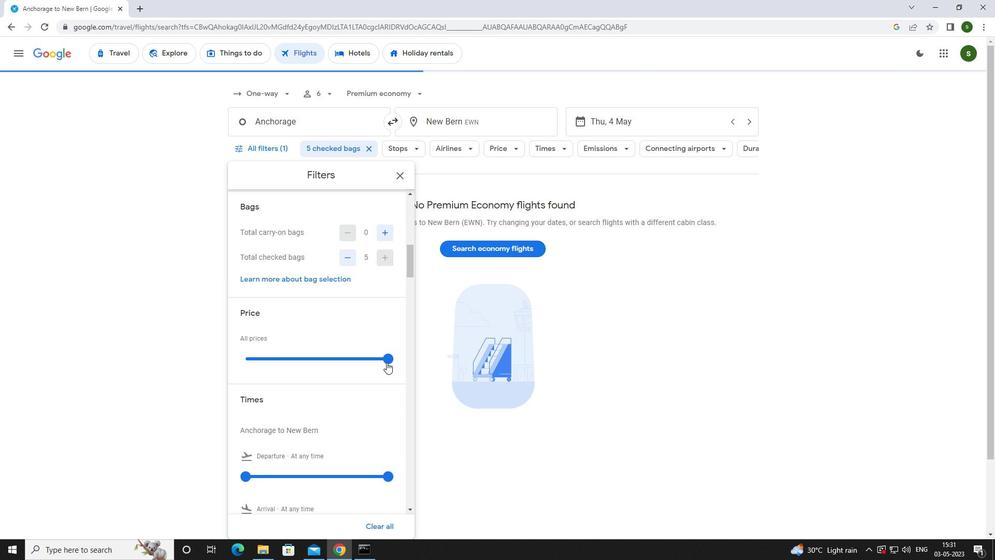 
Action: Mouse pressed left at (386, 362)
Screenshot: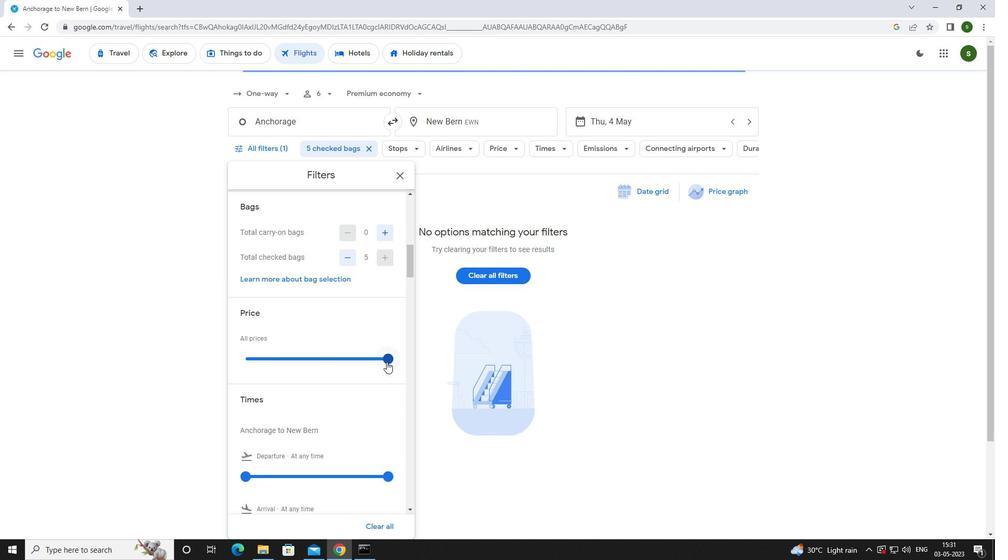 
Action: Mouse scrolled (386, 361) with delta (0, 0)
Screenshot: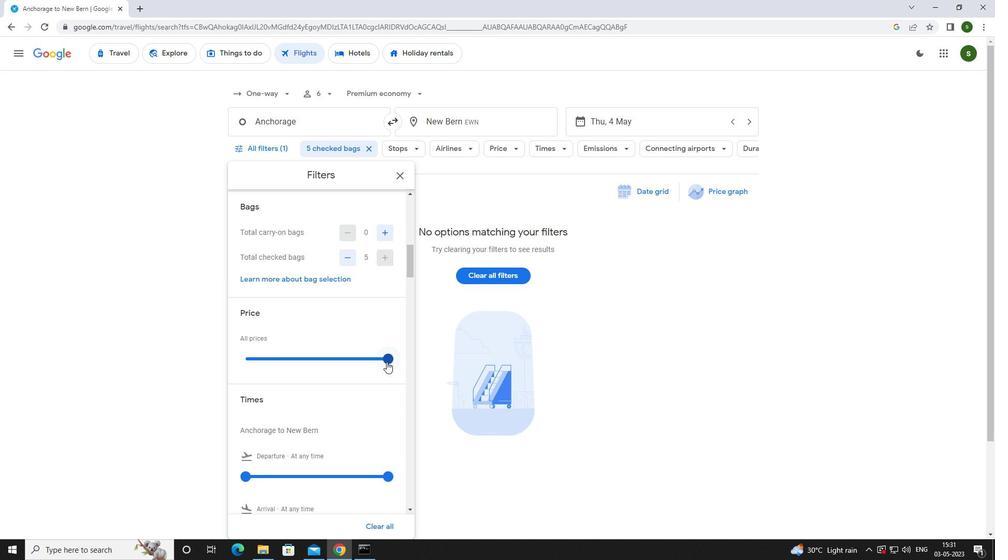 
Action: Mouse scrolled (386, 361) with delta (0, 0)
Screenshot: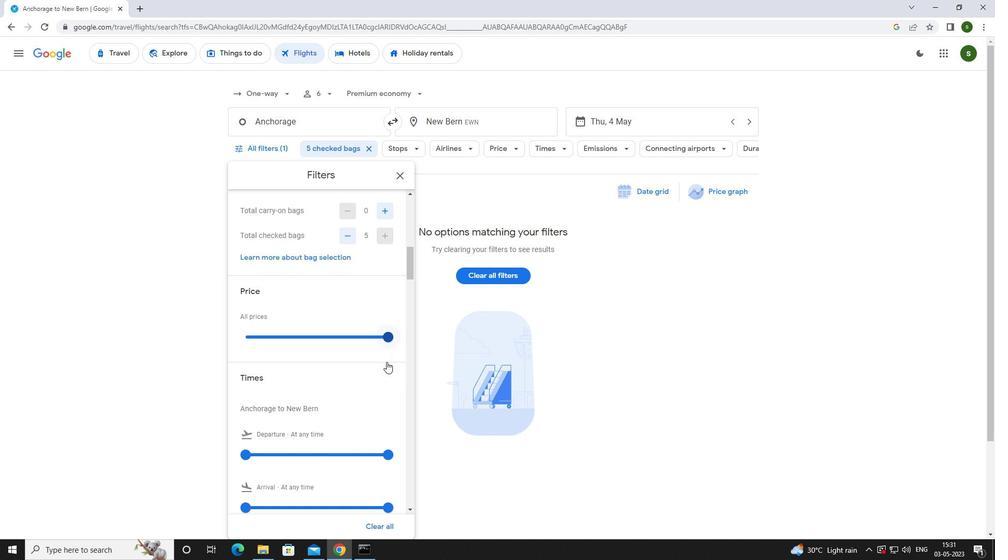 
Action: Mouse moved to (247, 367)
Screenshot: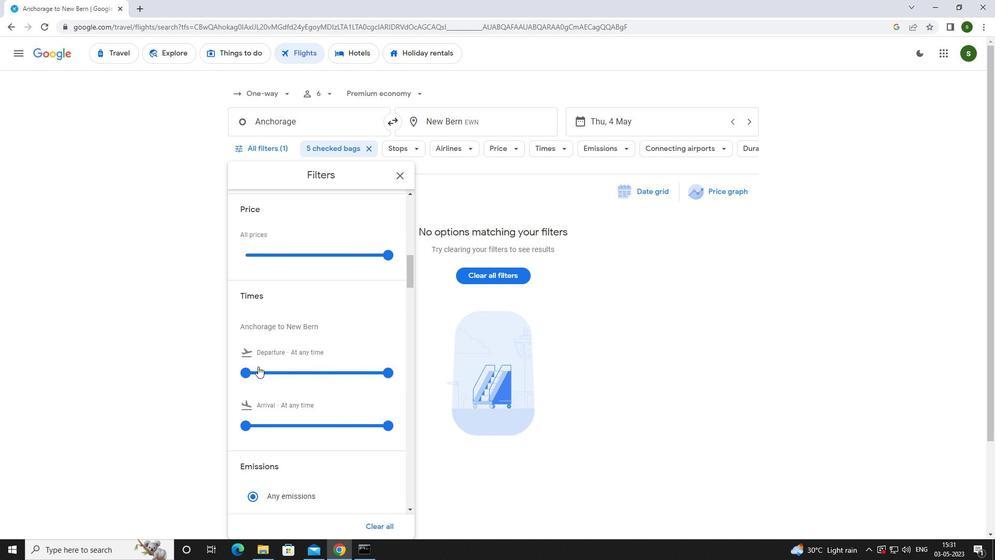 
Action: Mouse pressed left at (247, 367)
Screenshot: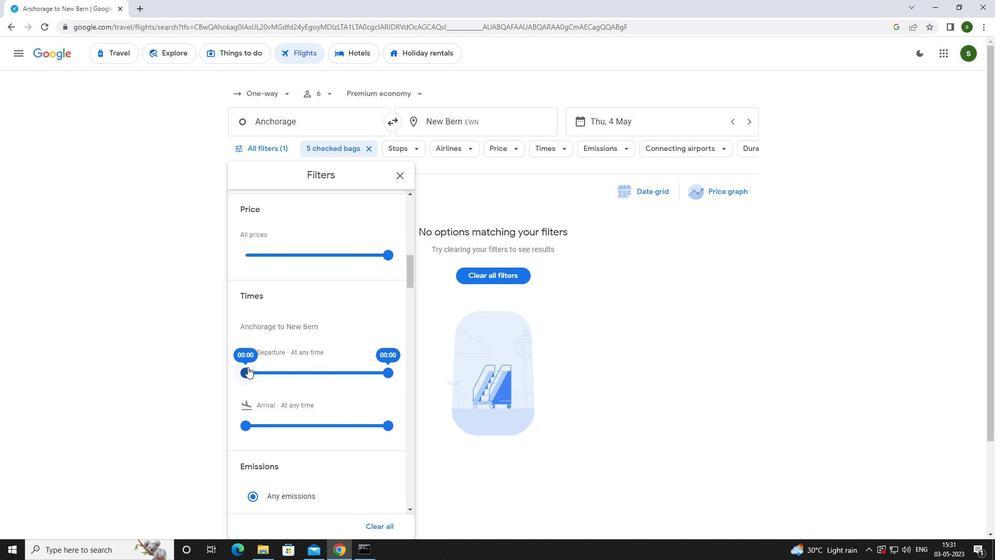 
Action: Mouse moved to (590, 281)
Screenshot: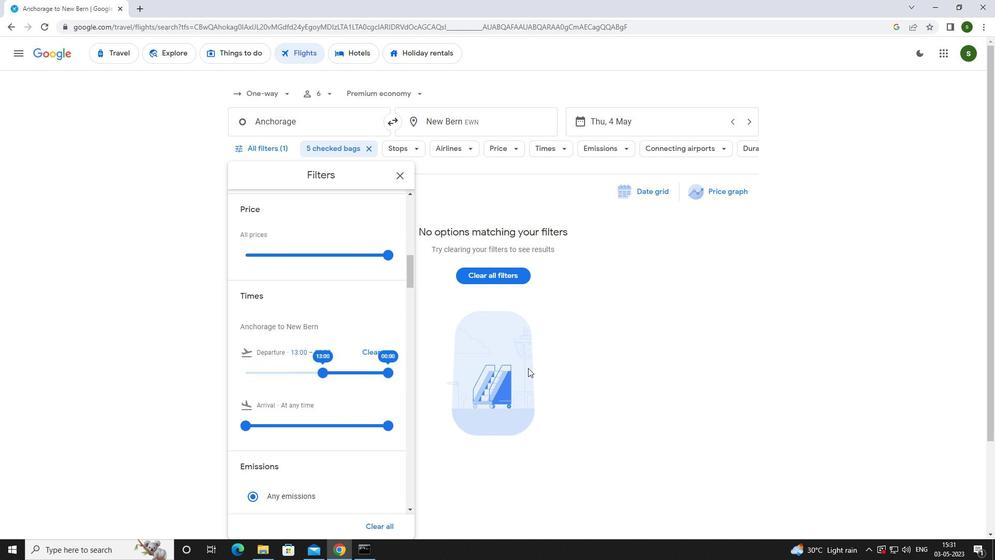 
Action: Mouse pressed left at (590, 281)
Screenshot: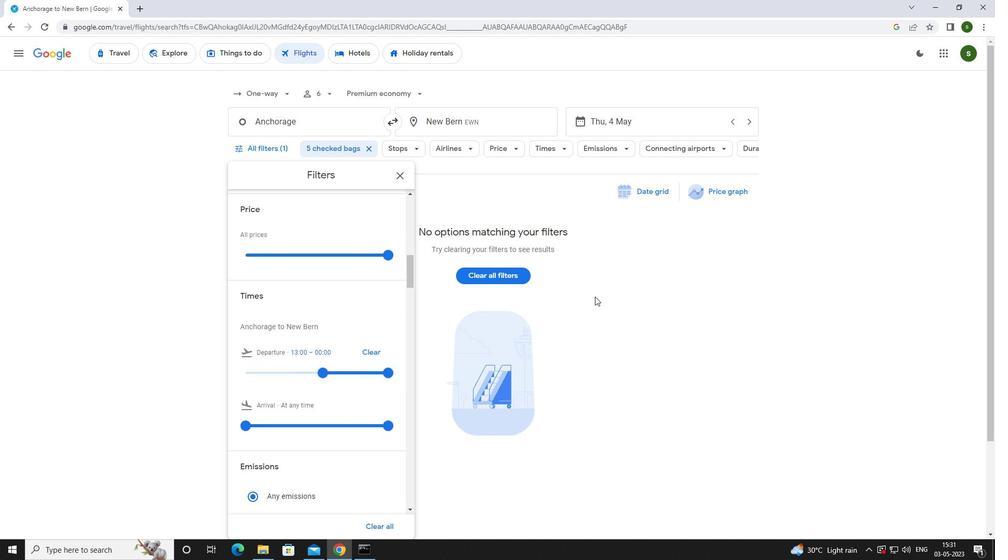 
Action: Mouse moved to (589, 281)
Screenshot: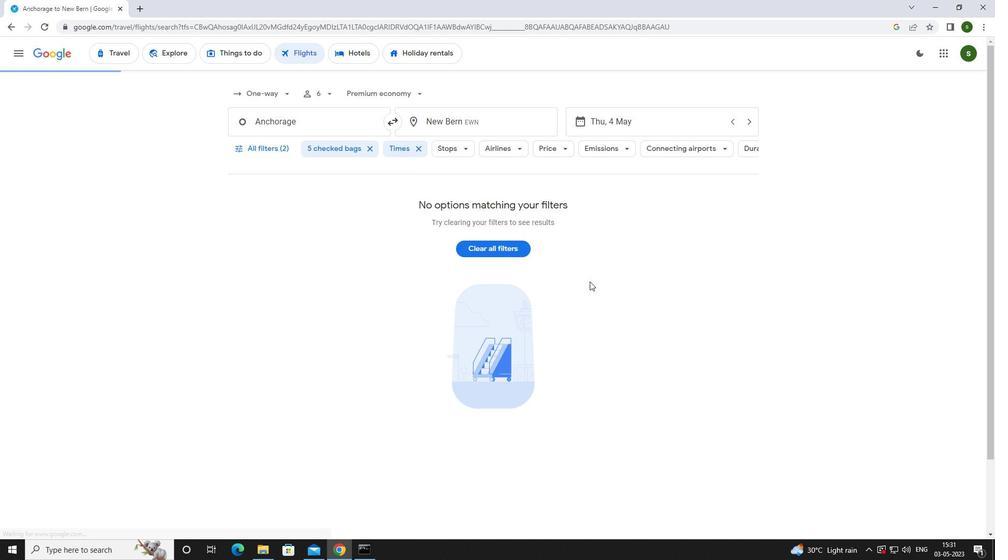 
